 Task: Look for space in Sarandë, Albania from 2nd June, 2023 to 15th June, 2023 for 2 adults and 1 pet in price range Rs.10000 to Rs.15000. Place can be entire place with 1  bedroom having 1 bed and 1 bathroom. Property type can be hotel. Amenities needed are: heating, . Booking option can be shelf check-in. Required host language is English.
Action: Mouse moved to (424, 84)
Screenshot: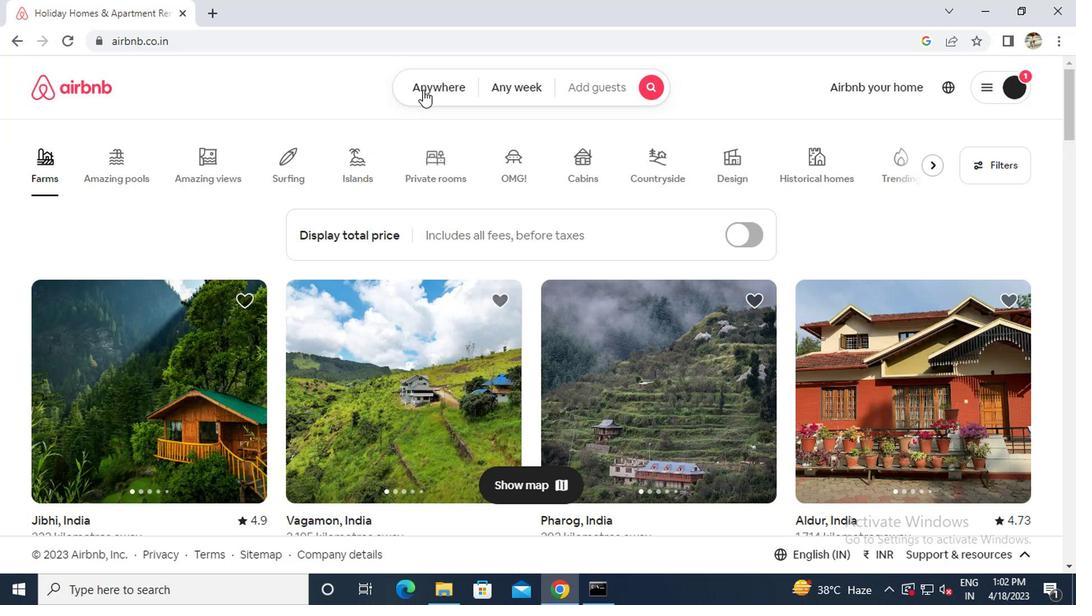 
Action: Mouse pressed left at (424, 84)
Screenshot: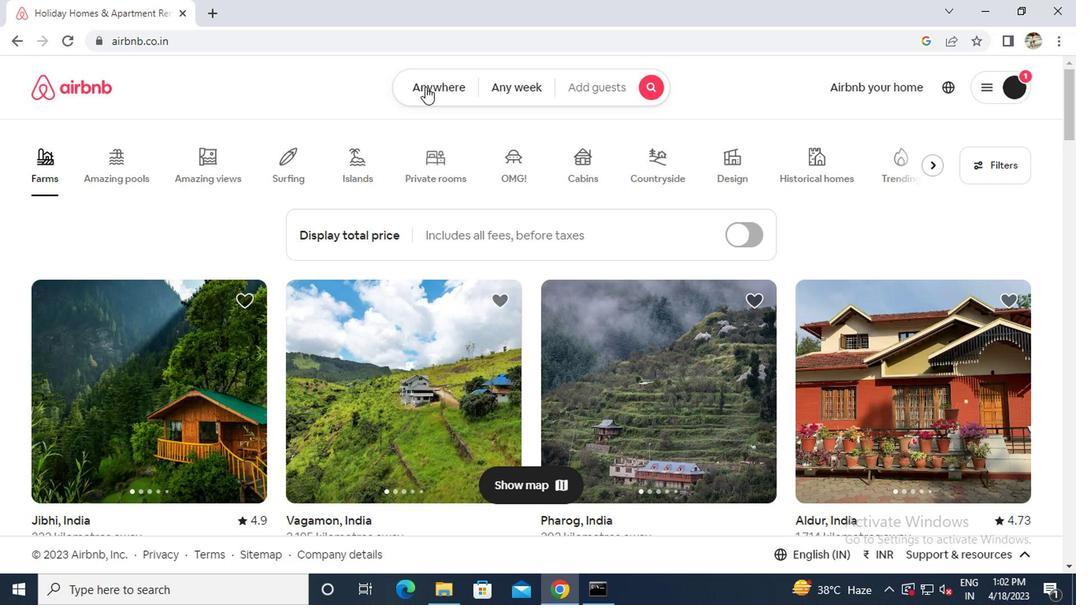 
Action: Mouse moved to (367, 145)
Screenshot: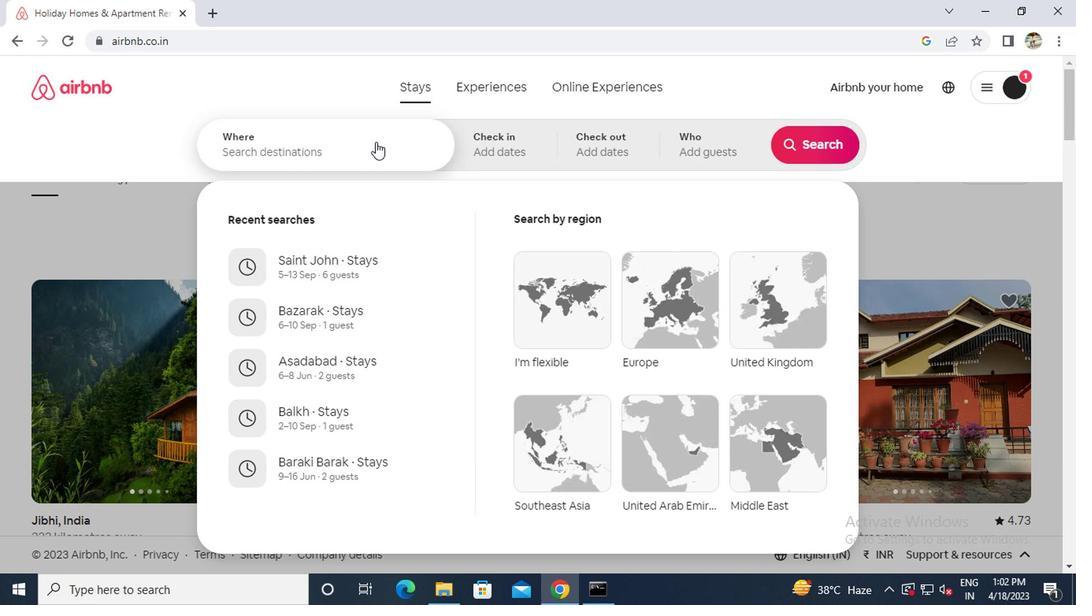 
Action: Mouse pressed left at (367, 145)
Screenshot: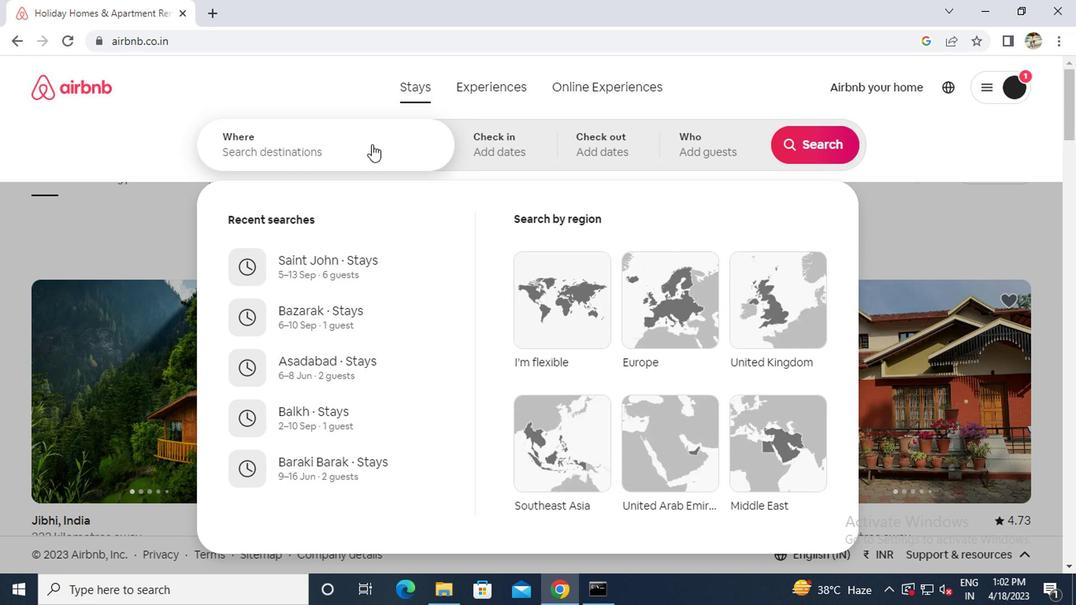 
Action: Key pressed s<Key.caps_lock>arande
Screenshot: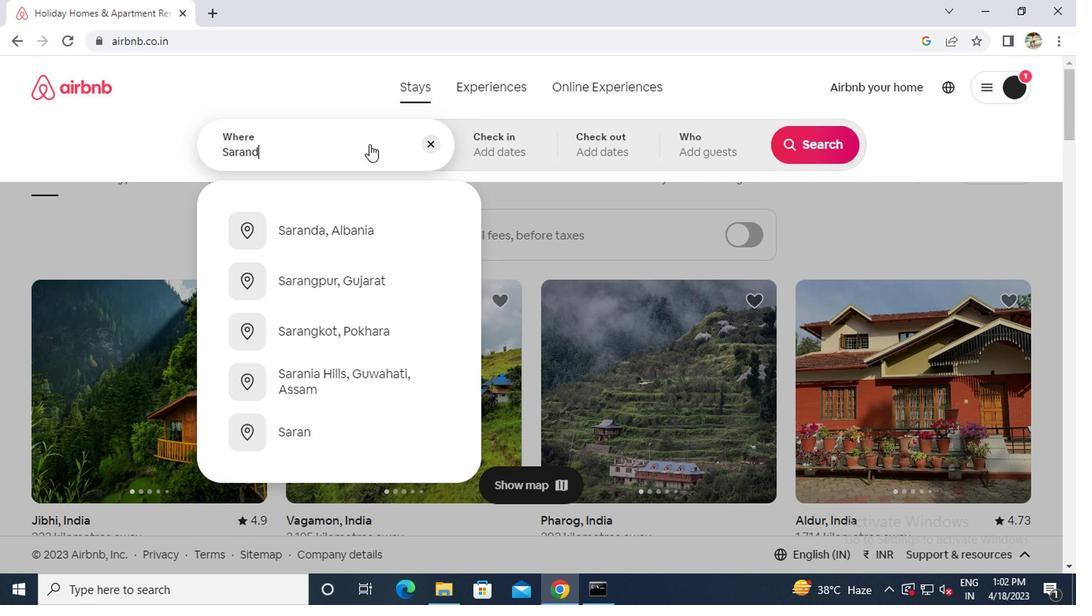 
Action: Mouse moved to (346, 227)
Screenshot: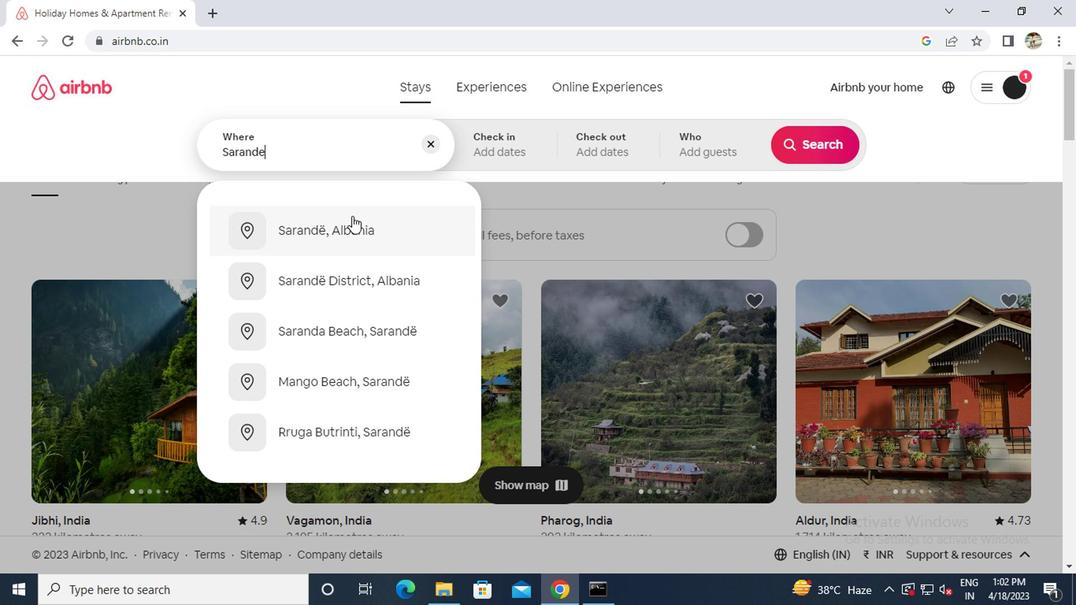 
Action: Mouse pressed left at (346, 227)
Screenshot: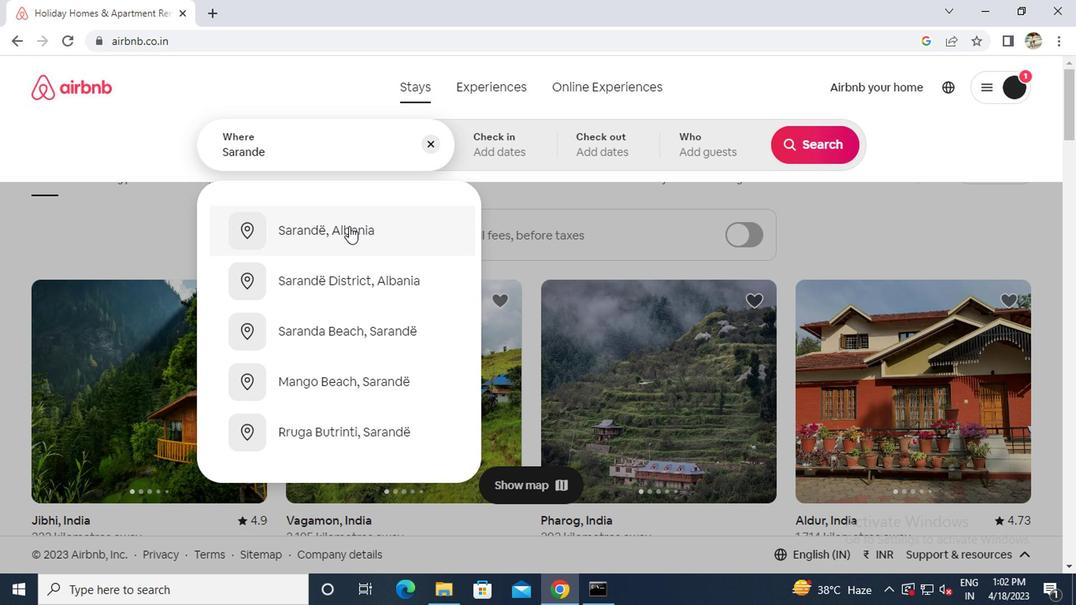
Action: Mouse moved to (801, 273)
Screenshot: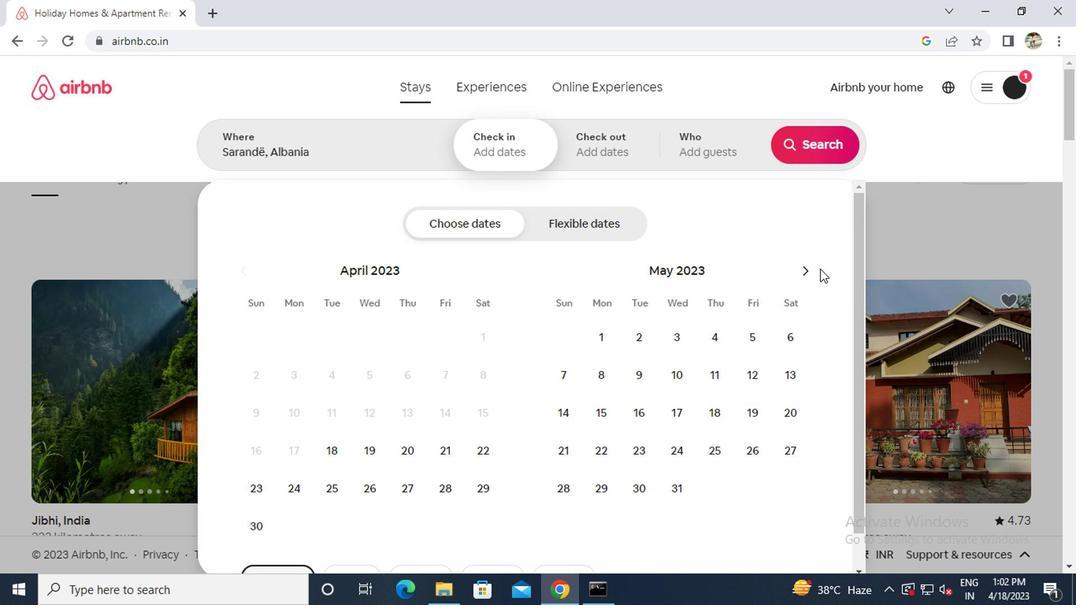 
Action: Mouse pressed left at (801, 273)
Screenshot: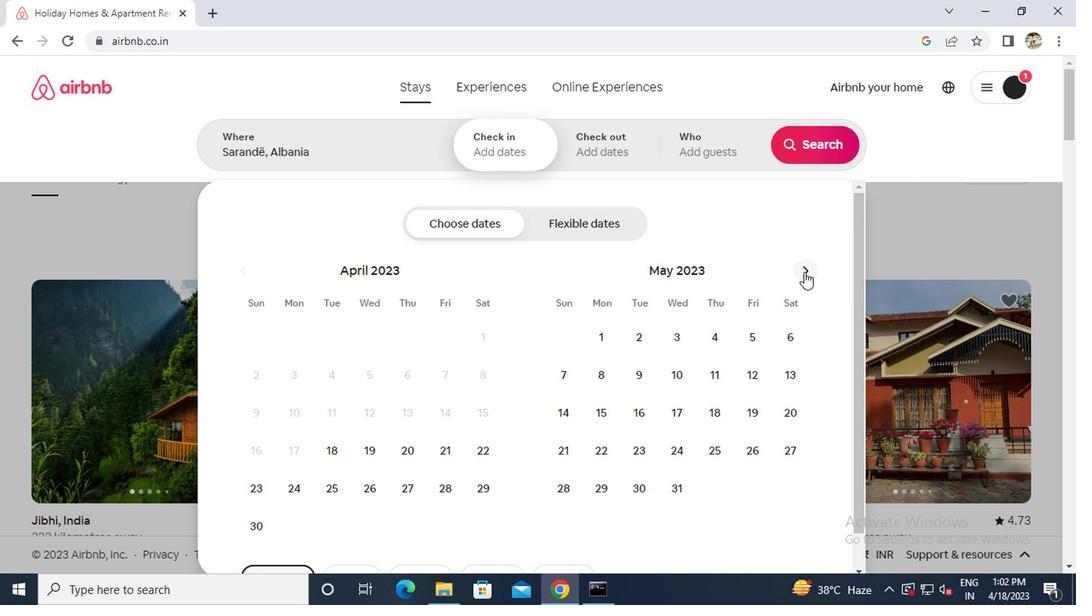 
Action: Mouse moved to (754, 336)
Screenshot: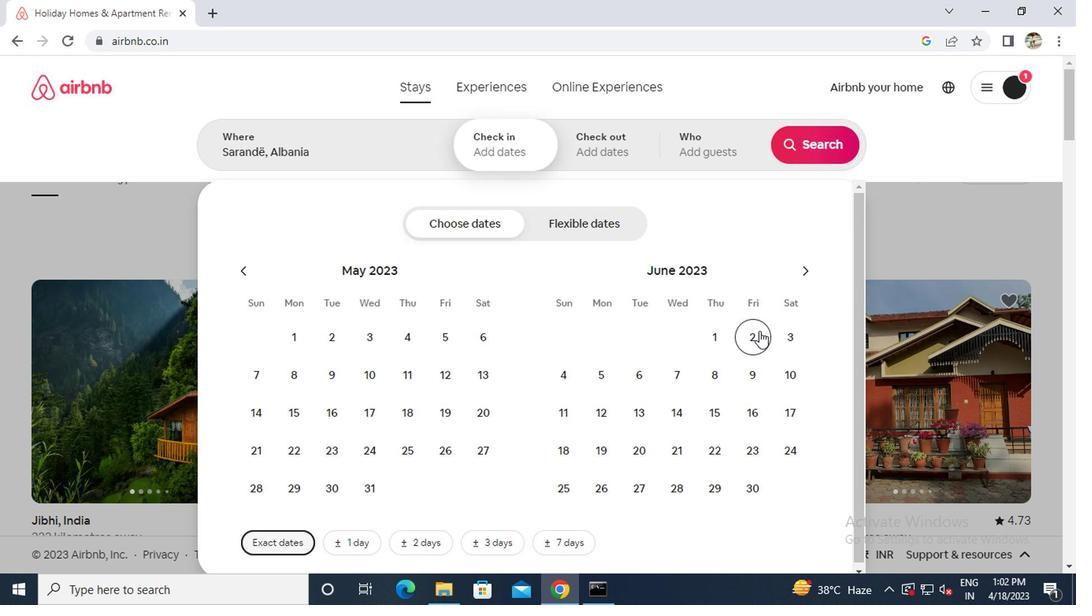 
Action: Mouse pressed left at (754, 336)
Screenshot: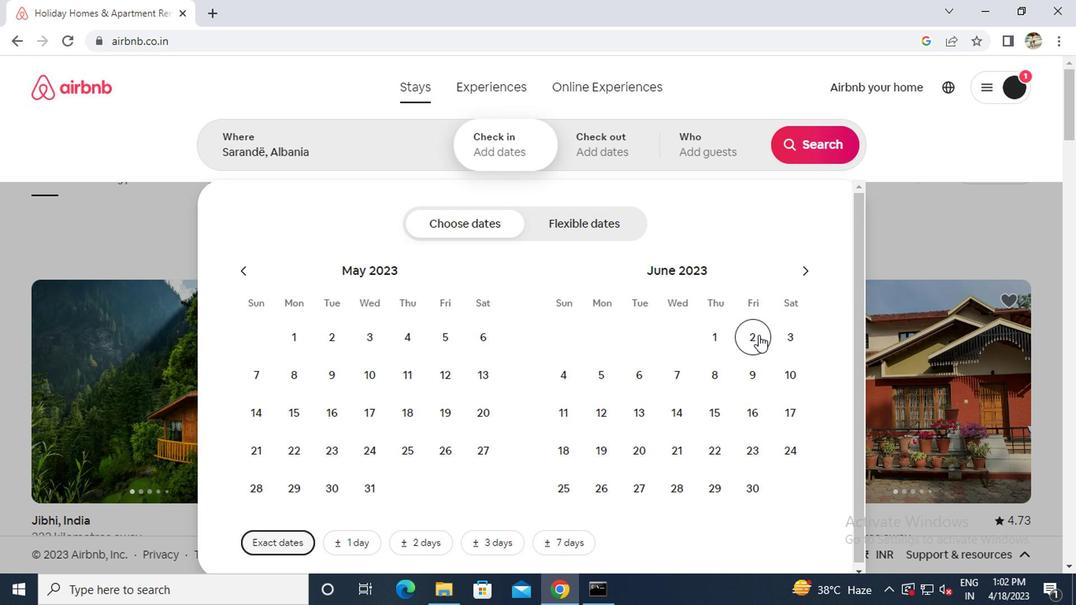 
Action: Mouse moved to (714, 403)
Screenshot: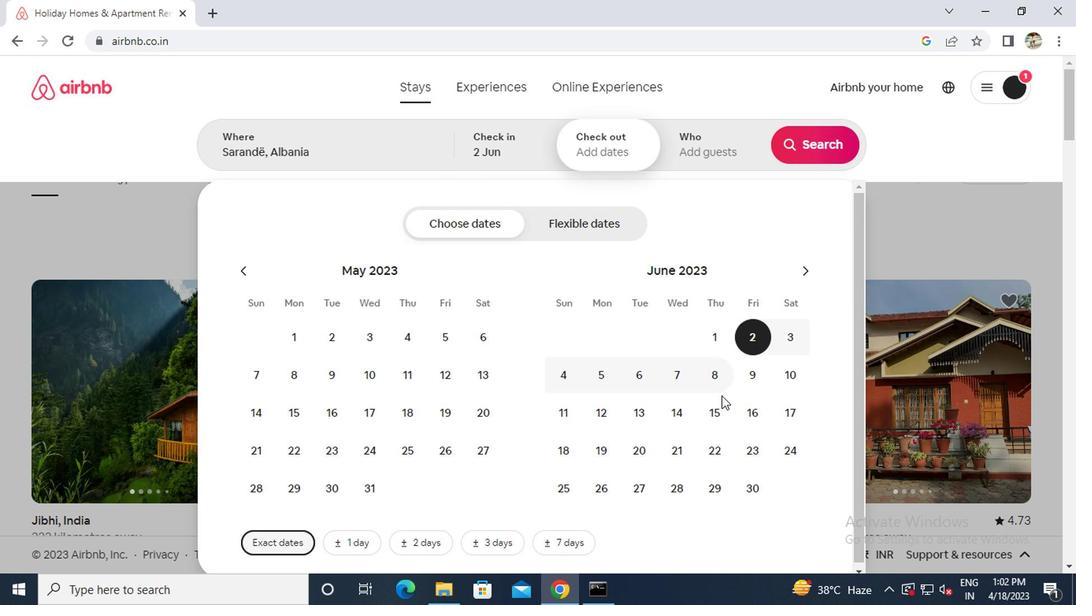 
Action: Mouse pressed left at (714, 403)
Screenshot: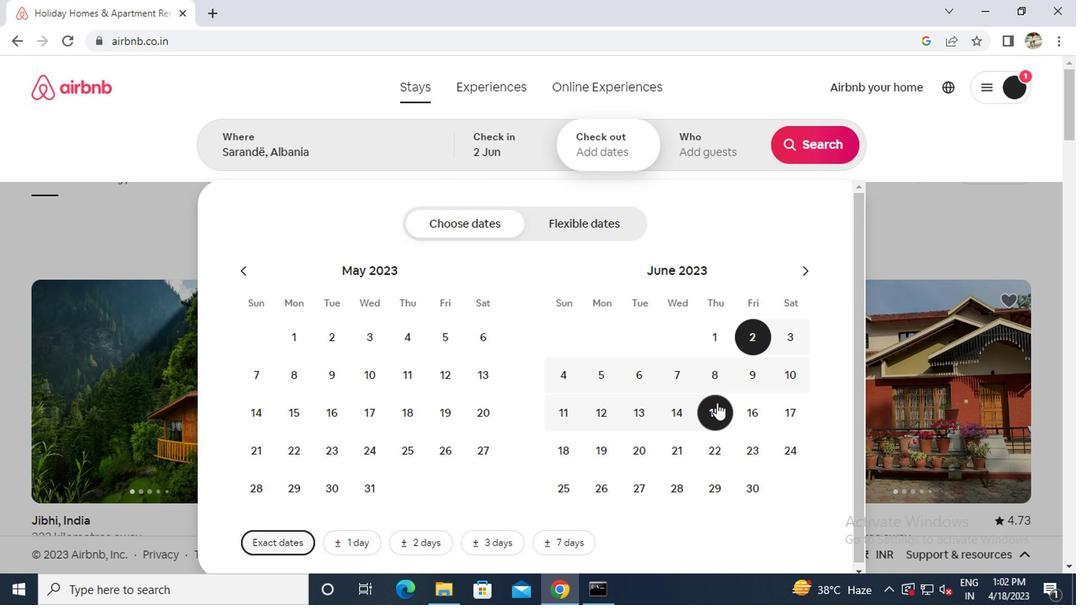 
Action: Mouse moved to (723, 150)
Screenshot: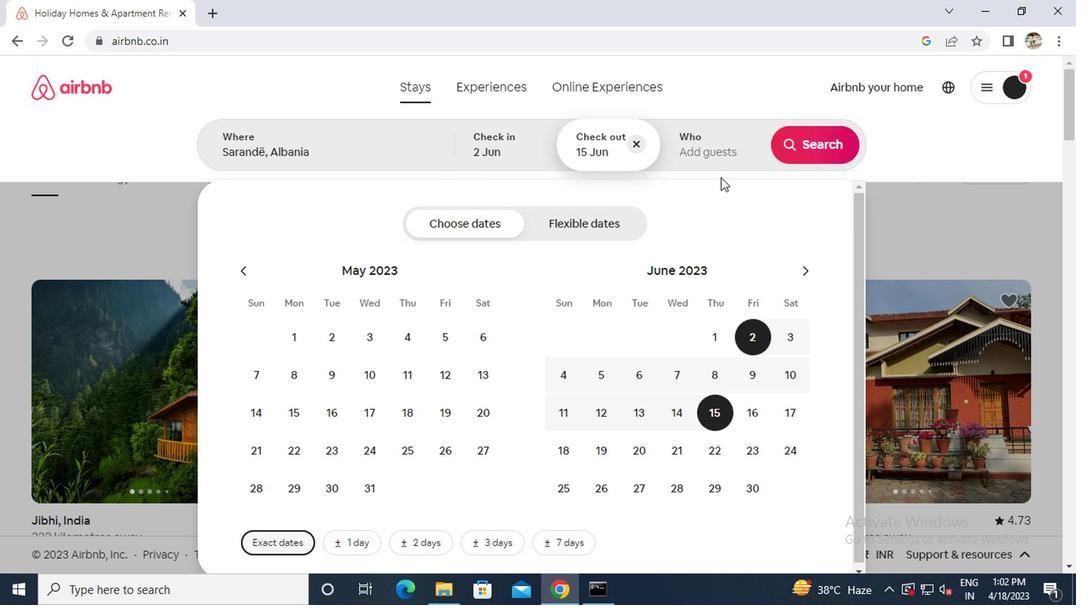 
Action: Mouse pressed left at (723, 150)
Screenshot: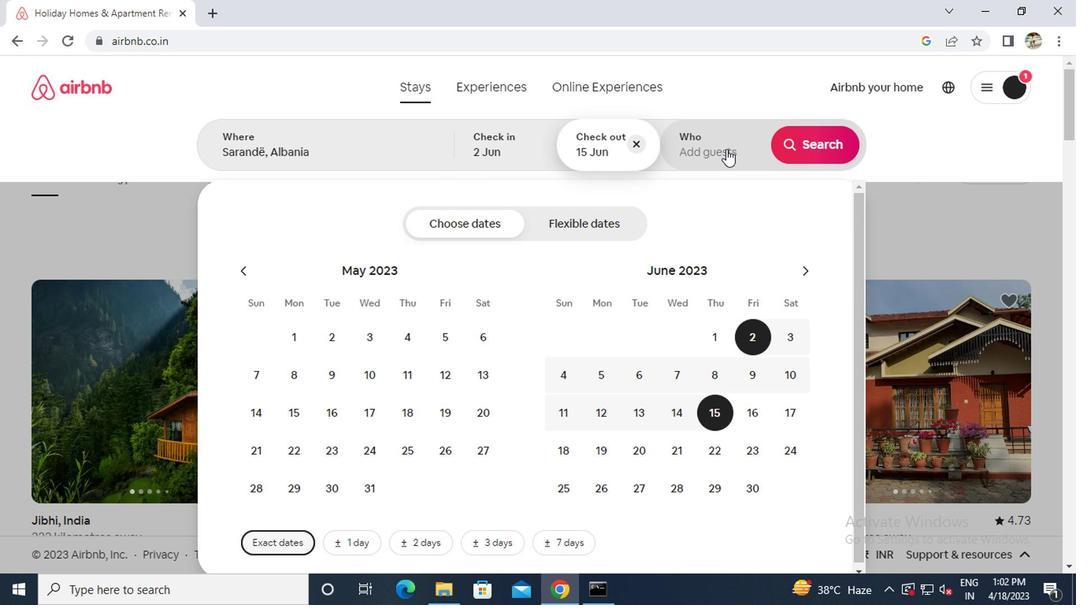 
Action: Mouse moved to (815, 226)
Screenshot: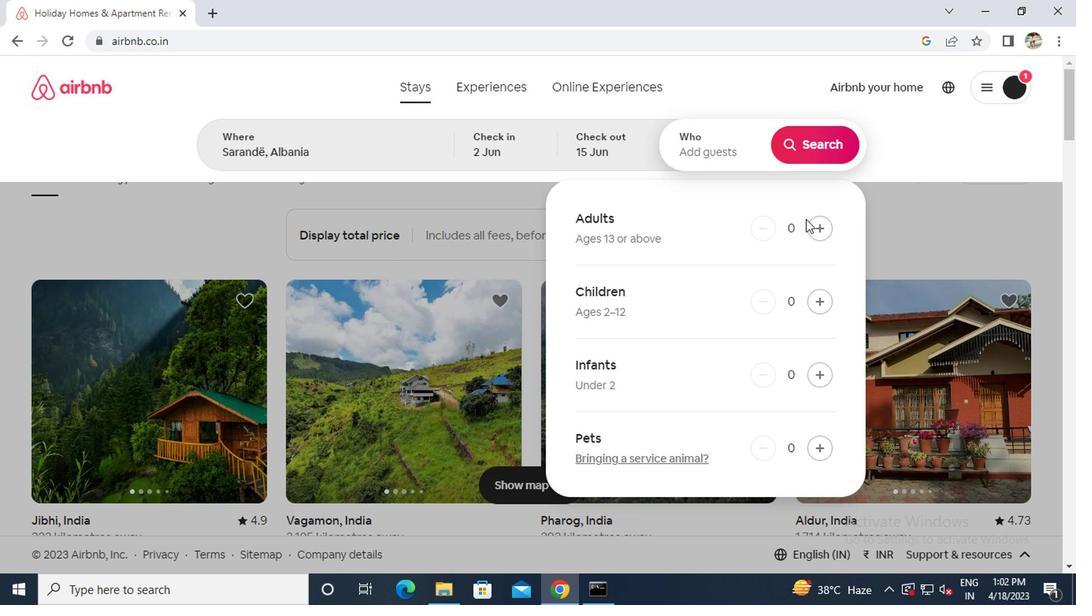 
Action: Mouse pressed left at (815, 226)
Screenshot: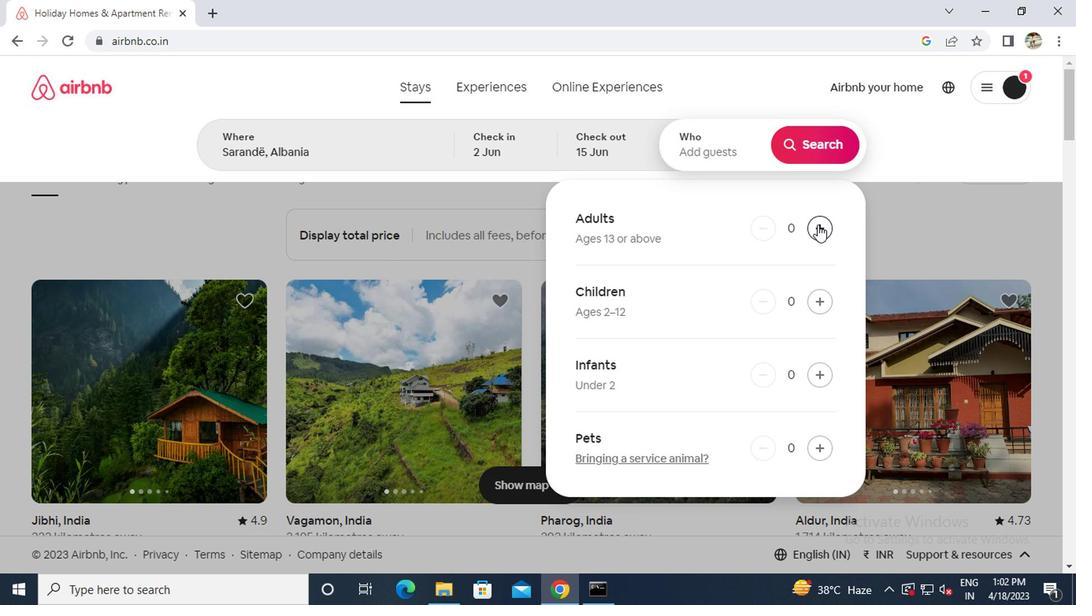 
Action: Mouse pressed left at (815, 226)
Screenshot: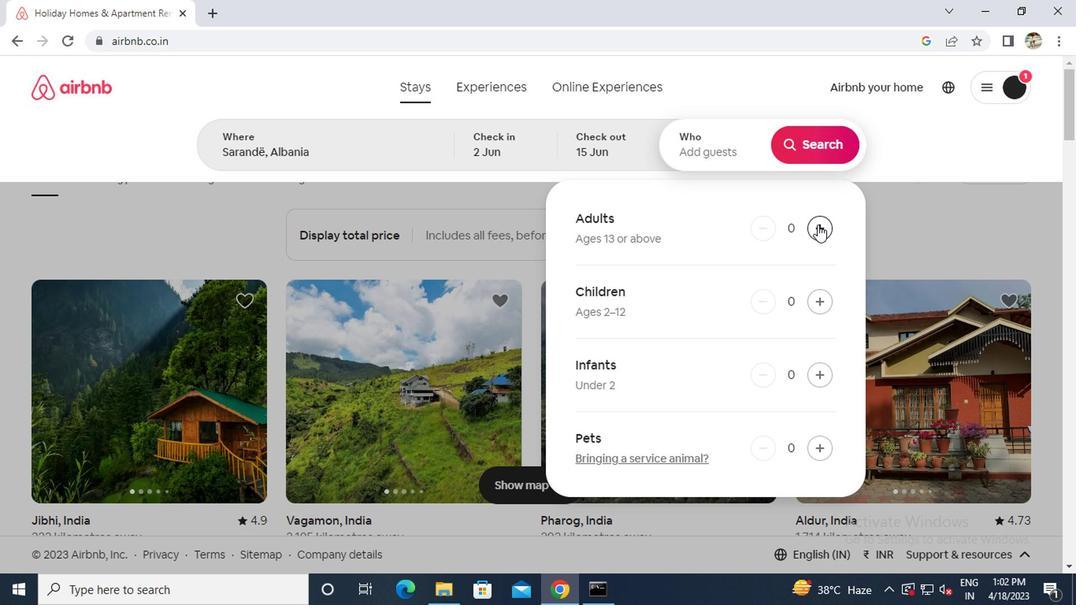 
Action: Mouse moved to (811, 448)
Screenshot: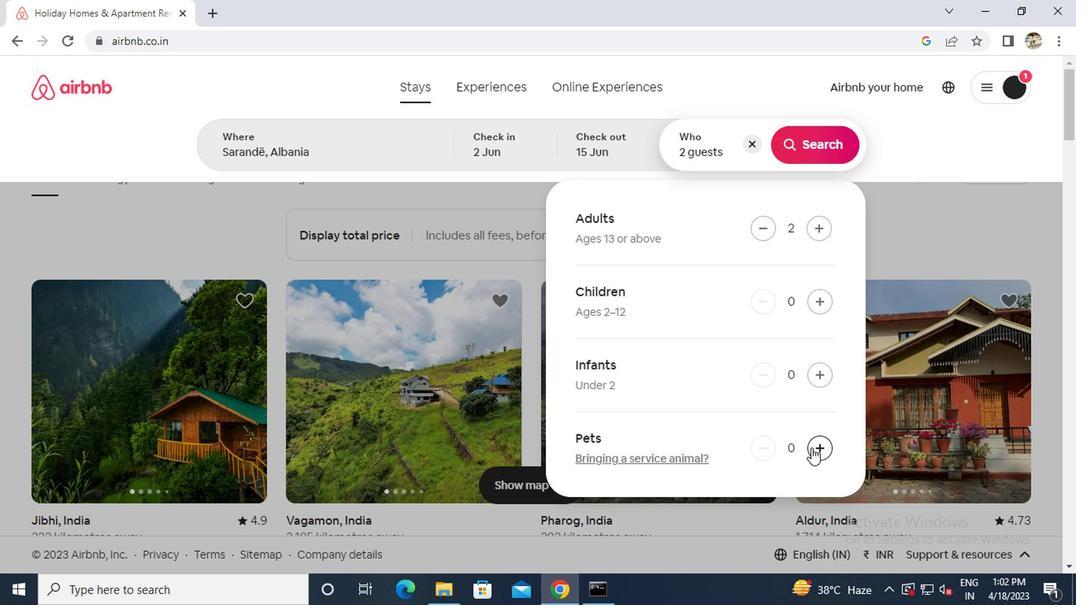 
Action: Mouse pressed left at (811, 448)
Screenshot: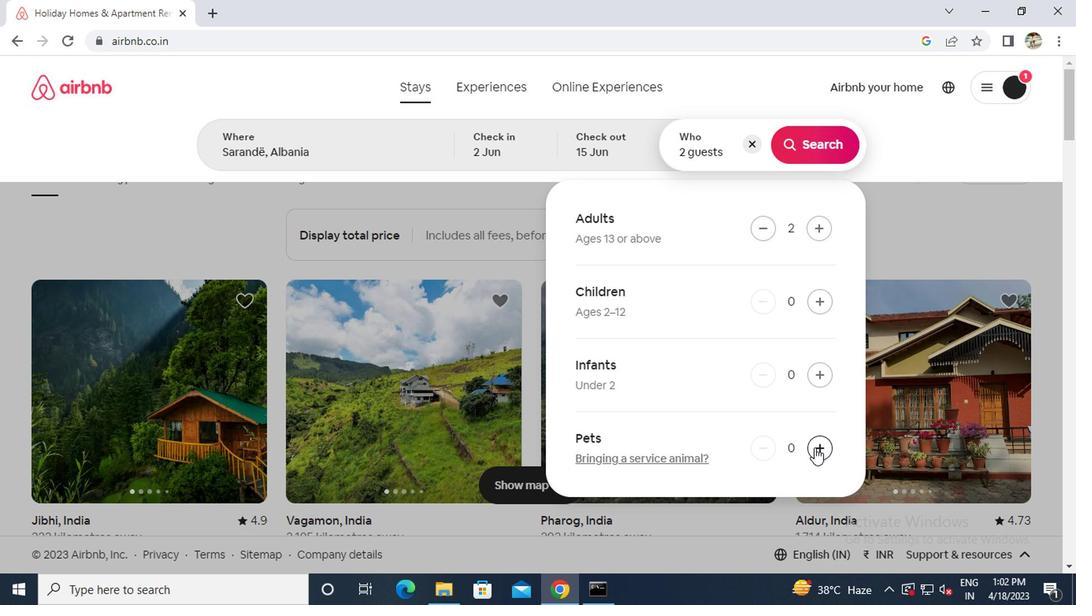 
Action: Mouse moved to (815, 151)
Screenshot: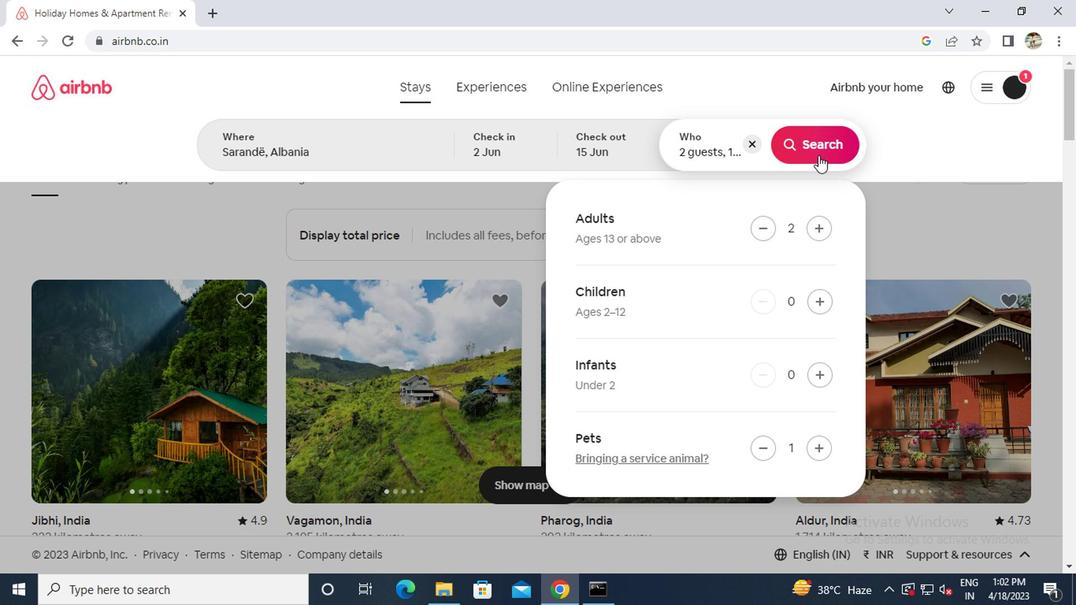 
Action: Mouse pressed left at (815, 151)
Screenshot: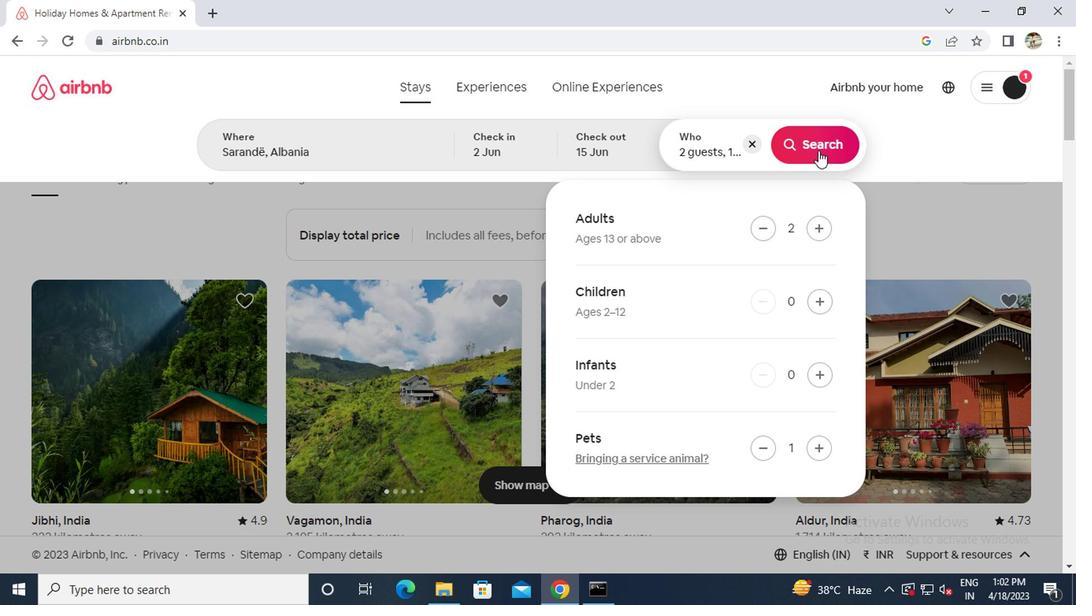 
Action: Mouse moved to (1018, 150)
Screenshot: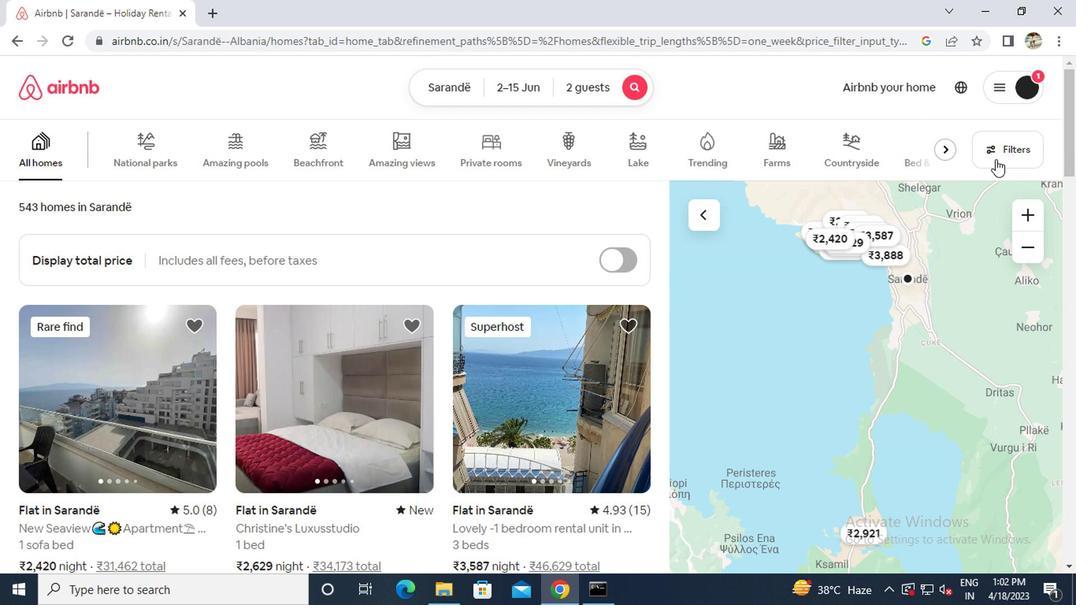 
Action: Mouse pressed left at (1018, 150)
Screenshot: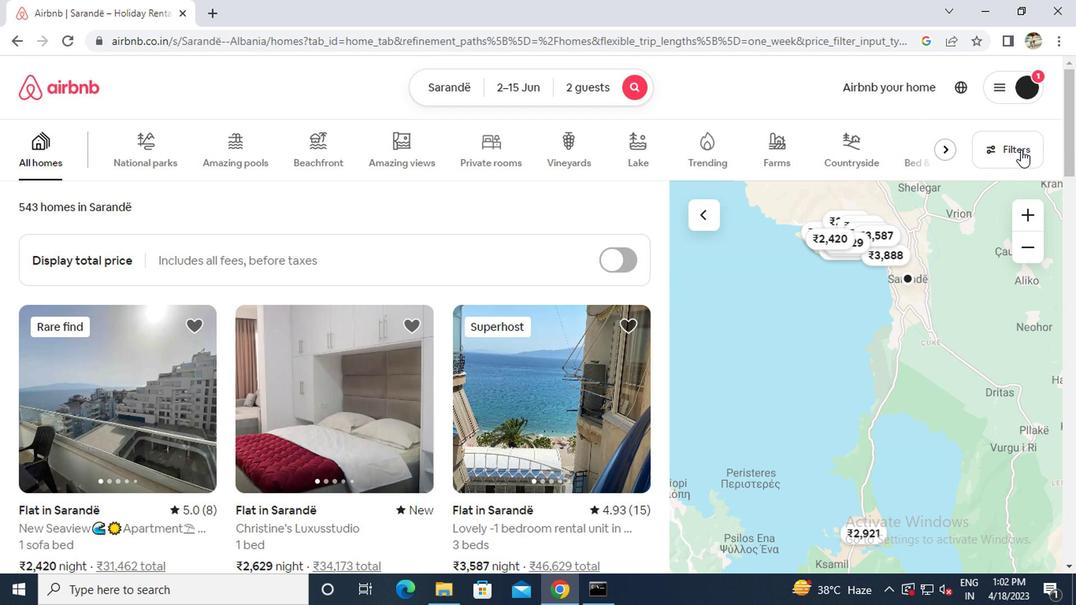 
Action: Mouse moved to (443, 352)
Screenshot: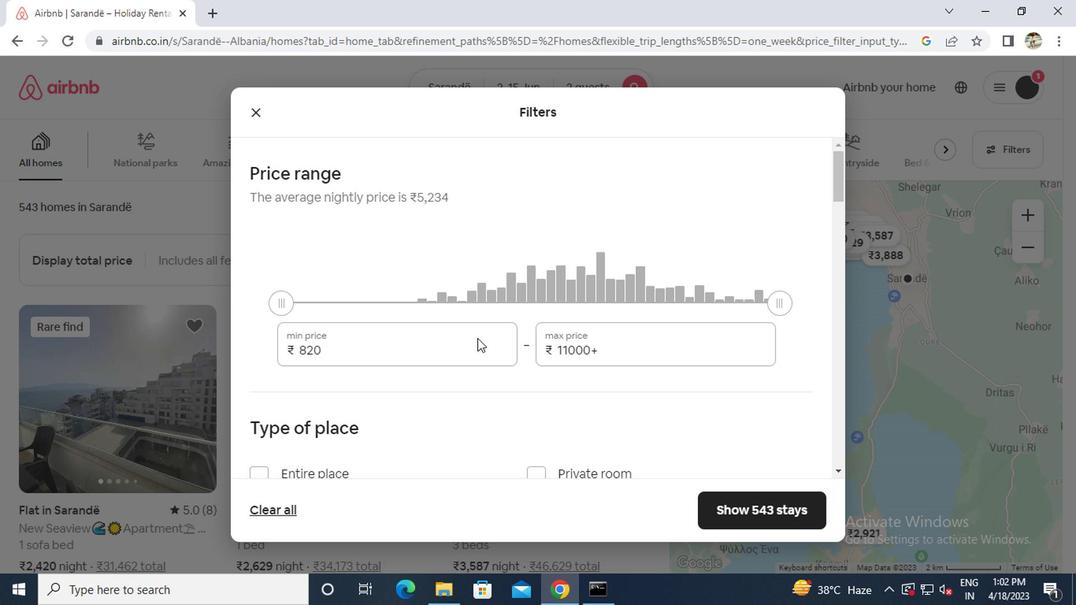 
Action: Mouse pressed left at (443, 352)
Screenshot: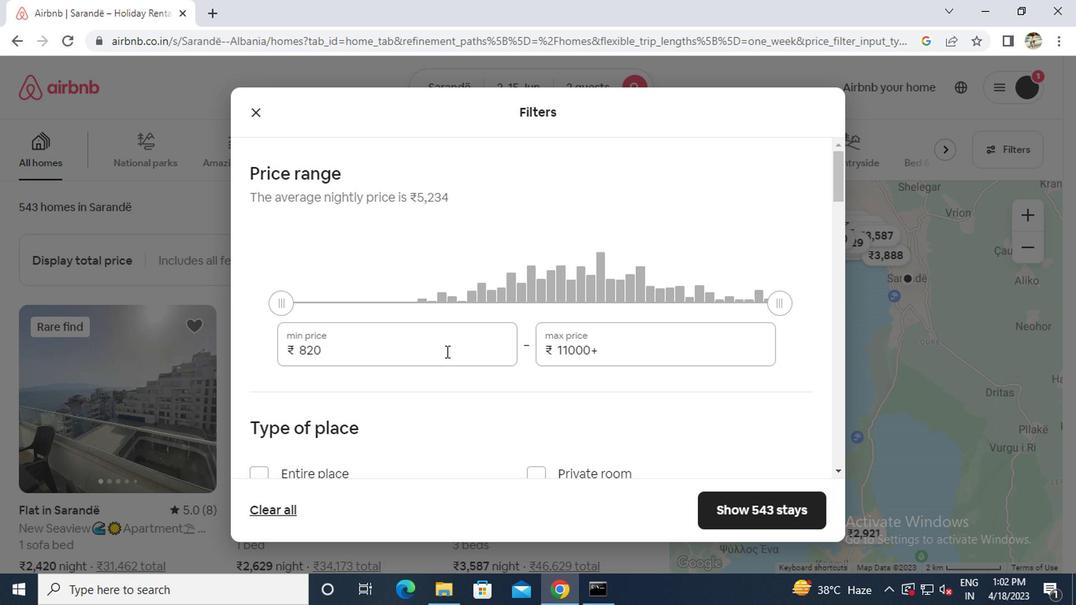 
Action: Key pressed ctrl+A10000
Screenshot: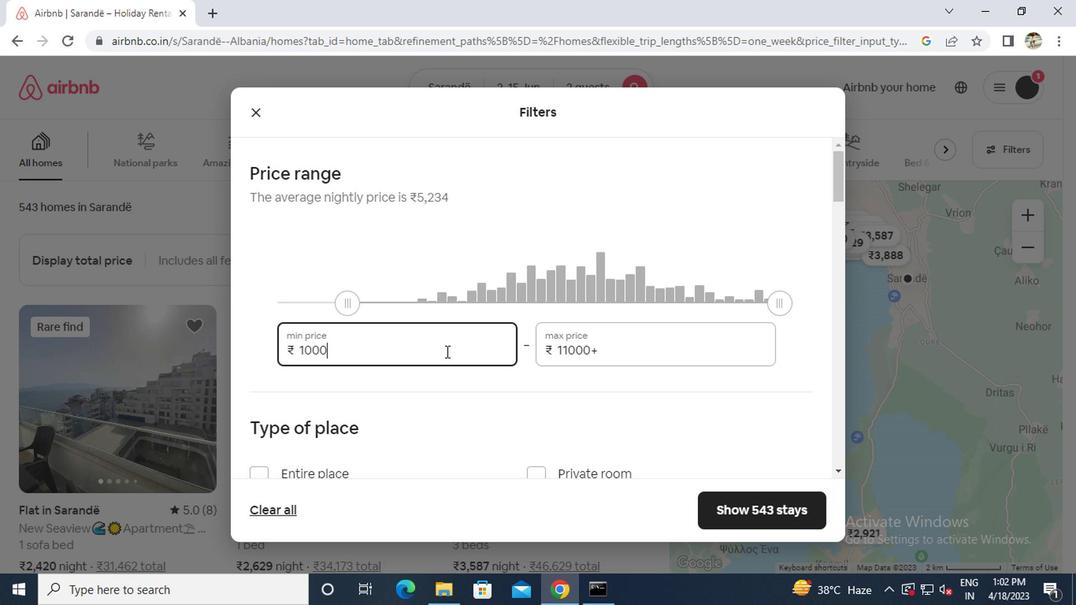 
Action: Mouse moved to (633, 337)
Screenshot: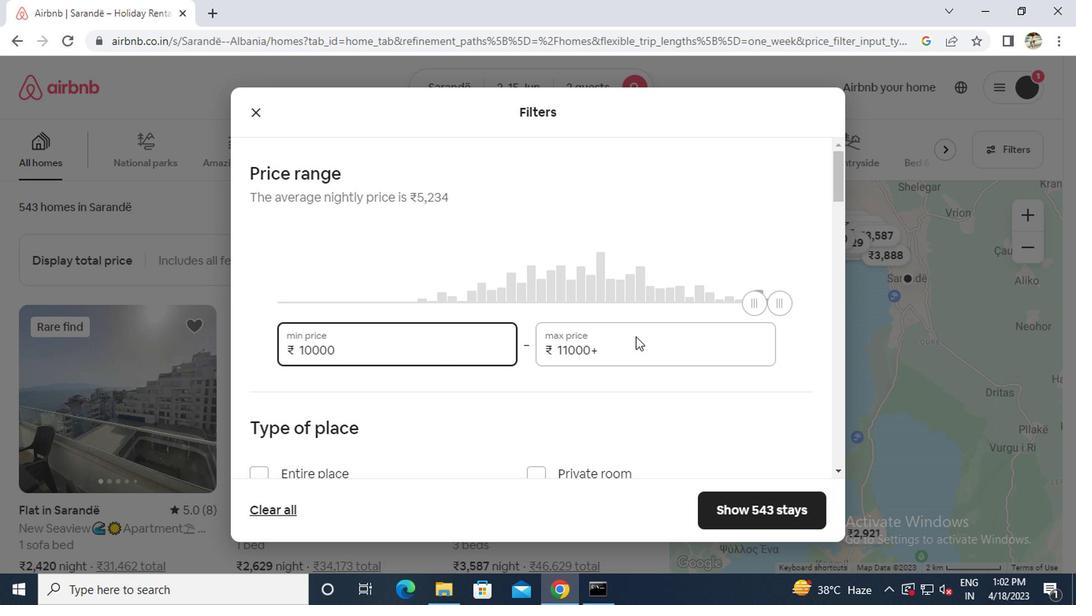 
Action: Mouse pressed left at (633, 337)
Screenshot: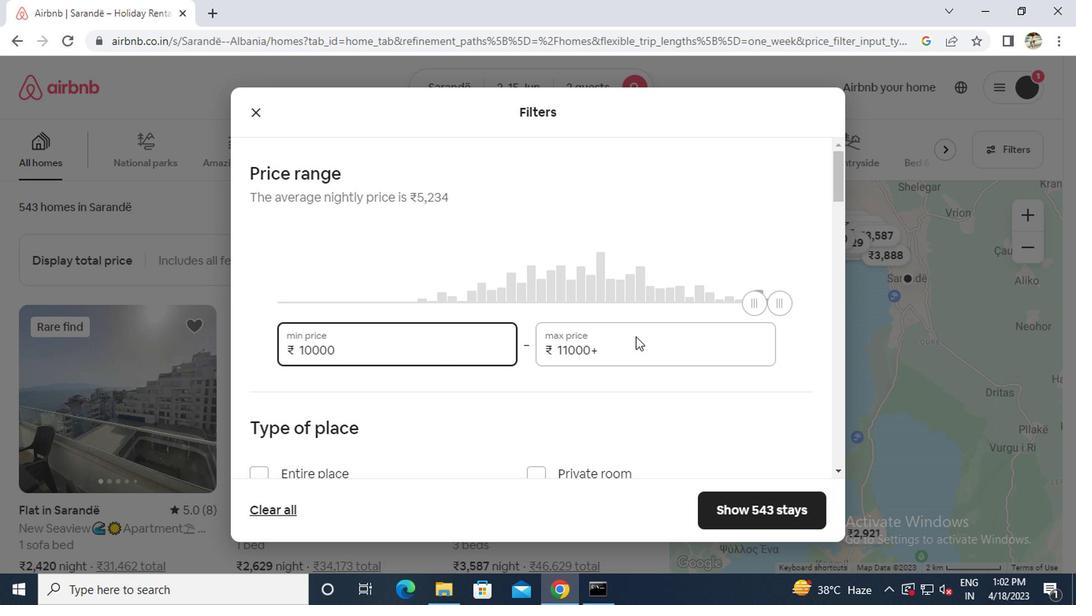 
Action: Mouse moved to (632, 337)
Screenshot: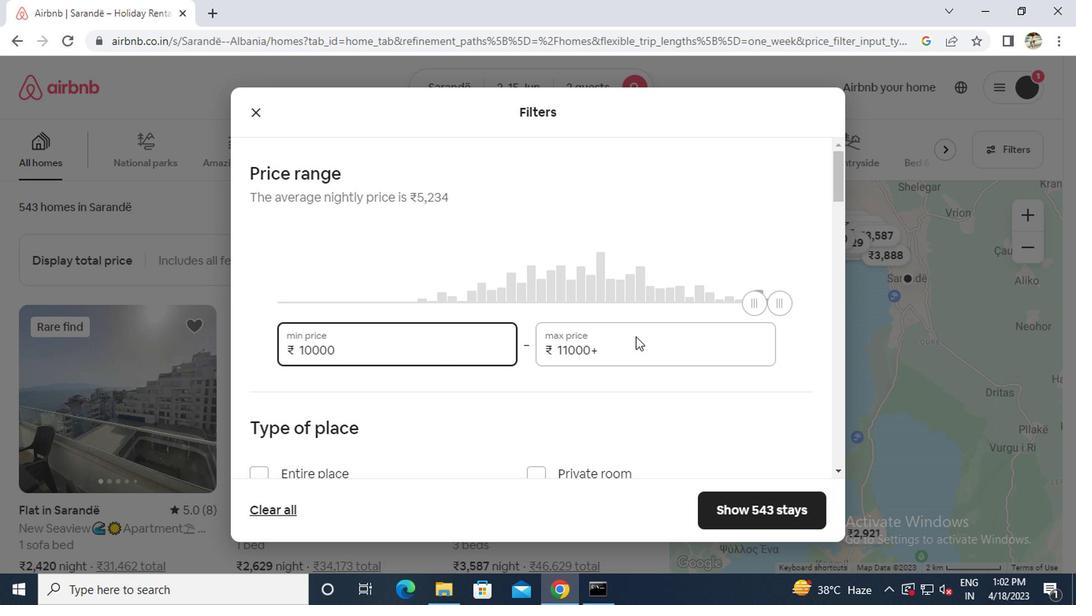 
Action: Key pressed ctrl+A15000
Screenshot: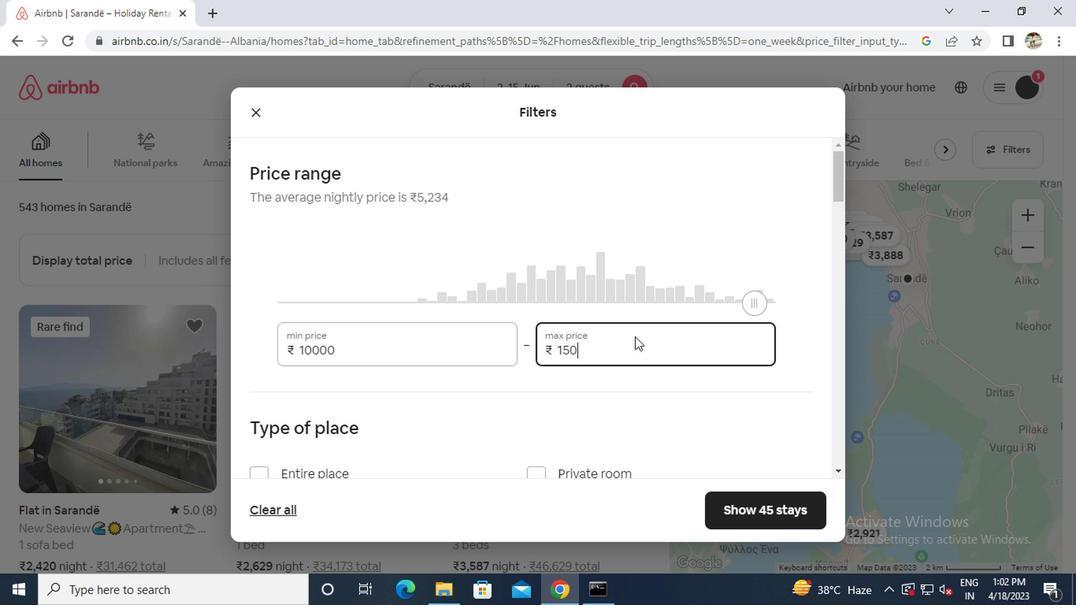 
Action: Mouse scrolled (632, 336) with delta (0, 0)
Screenshot: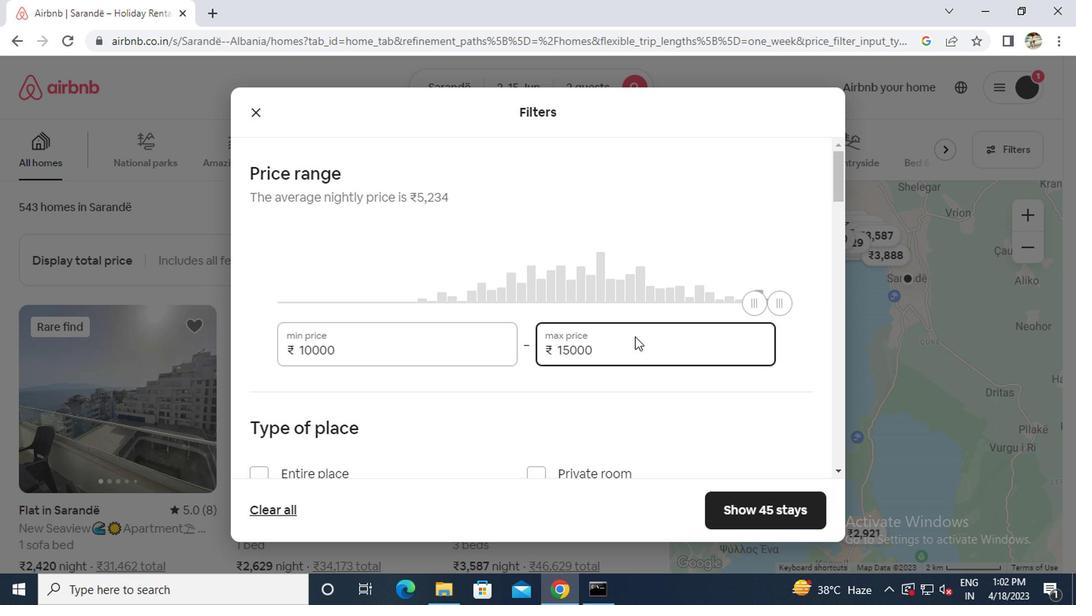 
Action: Mouse moved to (331, 398)
Screenshot: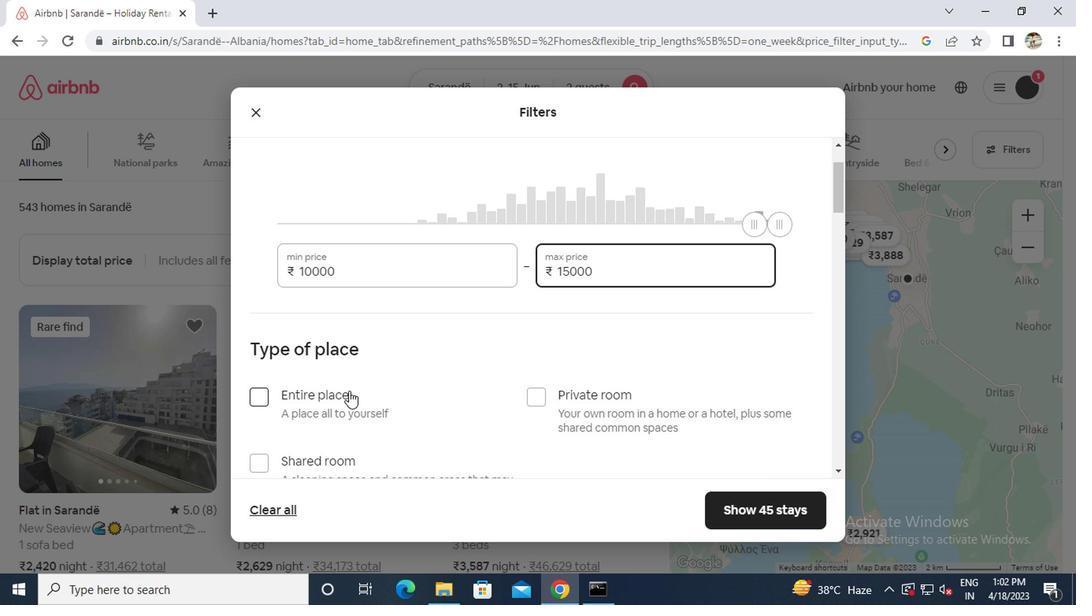 
Action: Mouse pressed left at (331, 398)
Screenshot: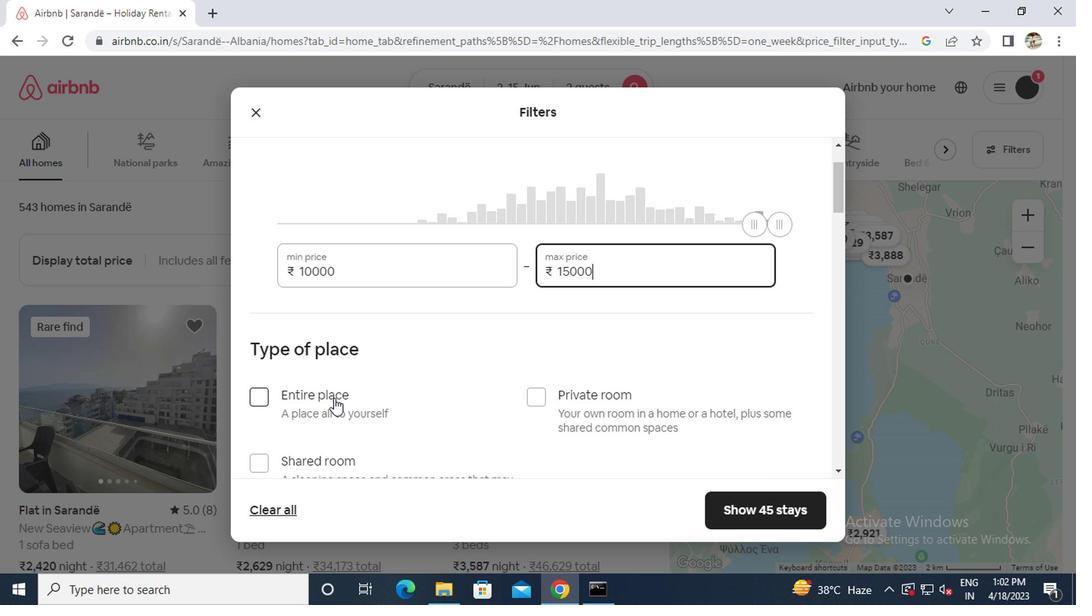 
Action: Mouse scrolled (331, 397) with delta (0, -1)
Screenshot: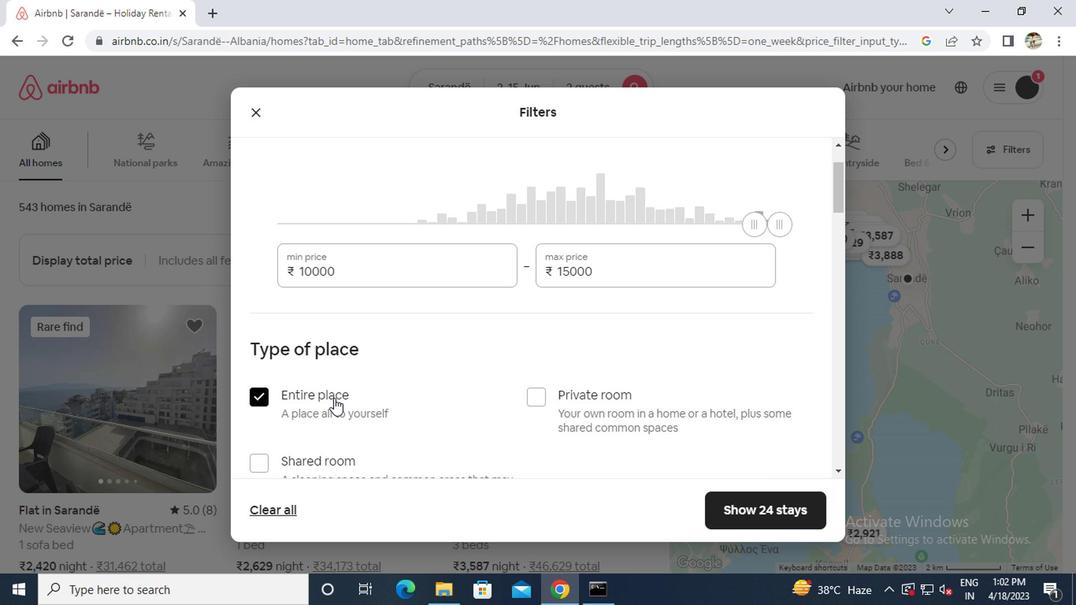 
Action: Mouse scrolled (331, 397) with delta (0, -1)
Screenshot: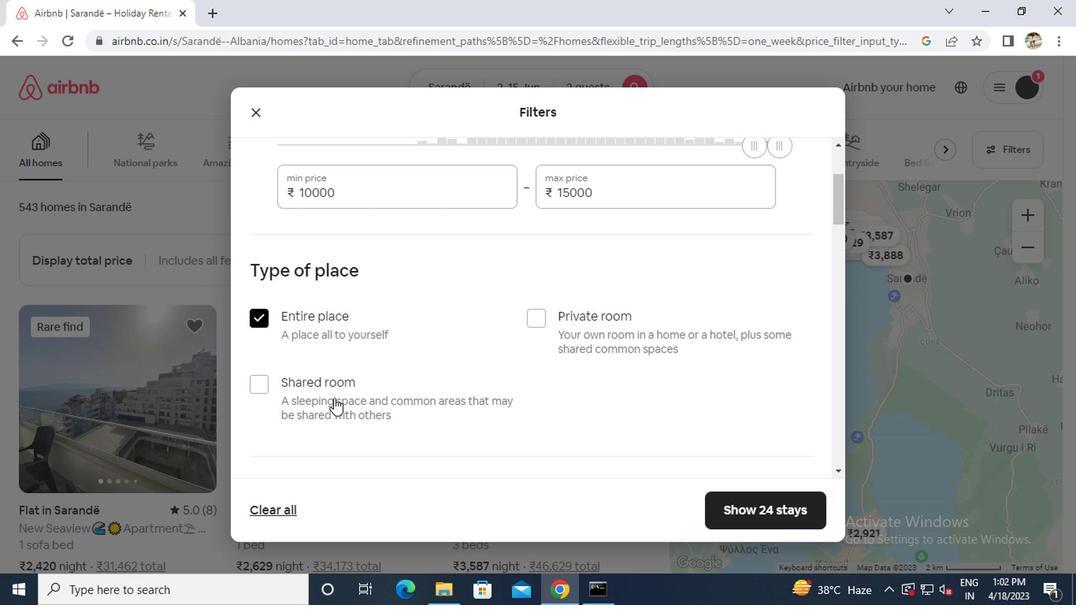 
Action: Mouse moved to (384, 415)
Screenshot: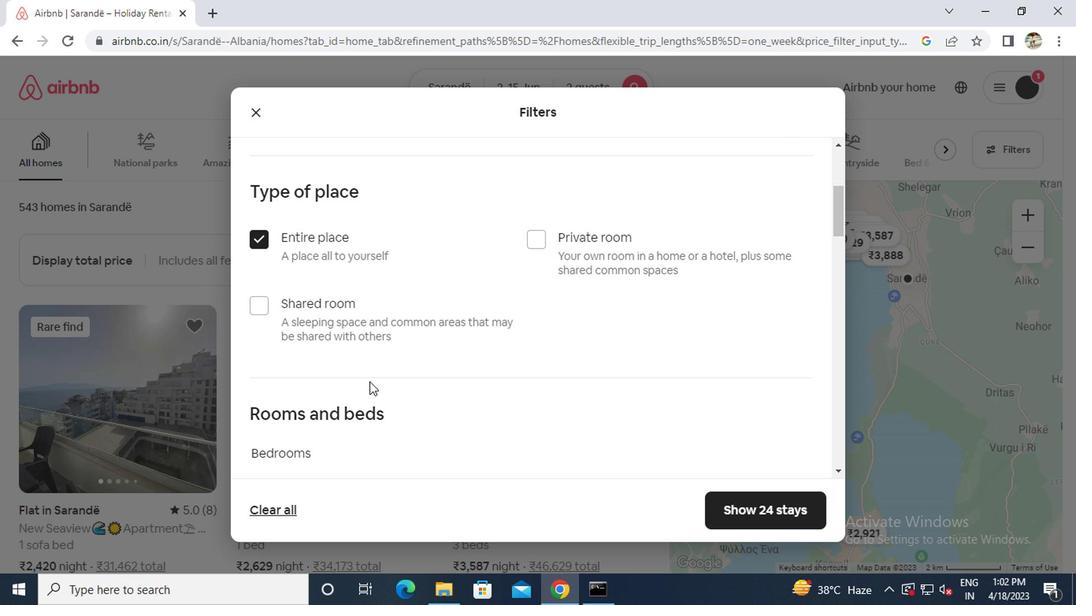 
Action: Mouse scrolled (384, 415) with delta (0, 0)
Screenshot: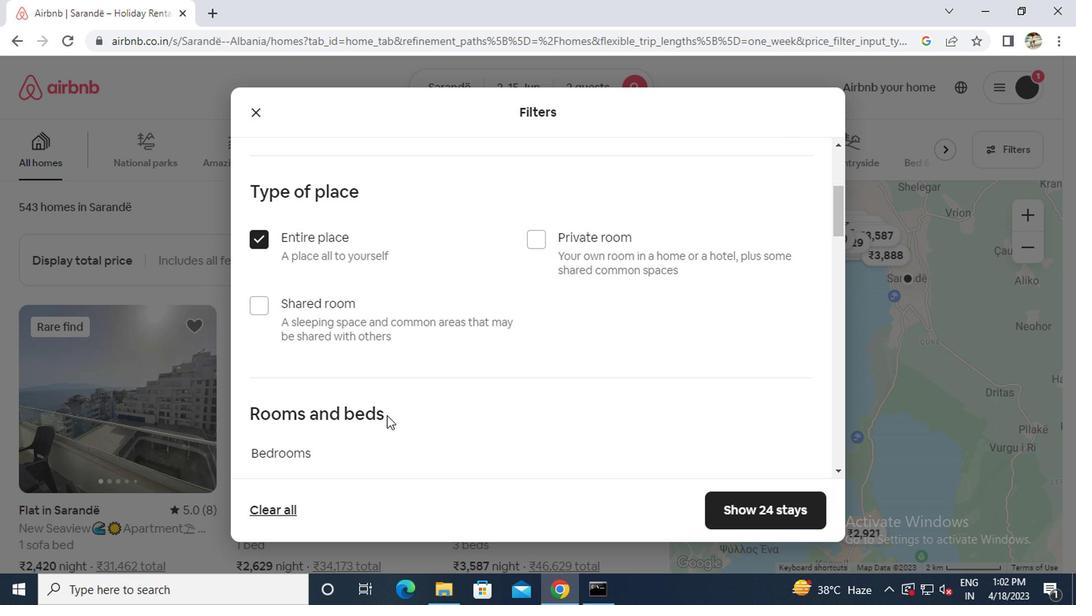 
Action: Mouse scrolled (384, 415) with delta (0, 0)
Screenshot: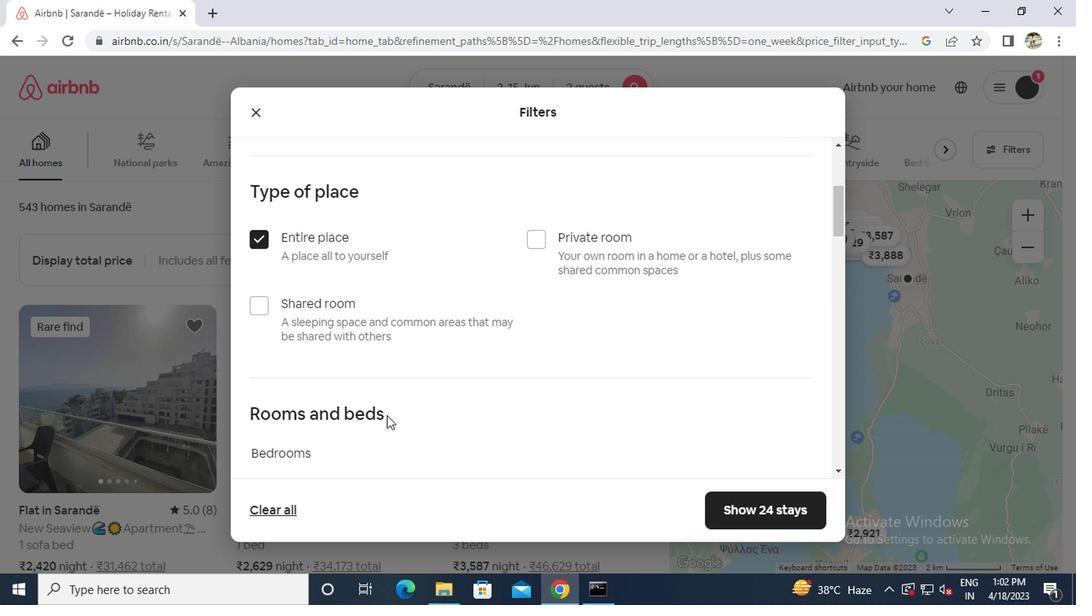 
Action: Mouse moved to (348, 344)
Screenshot: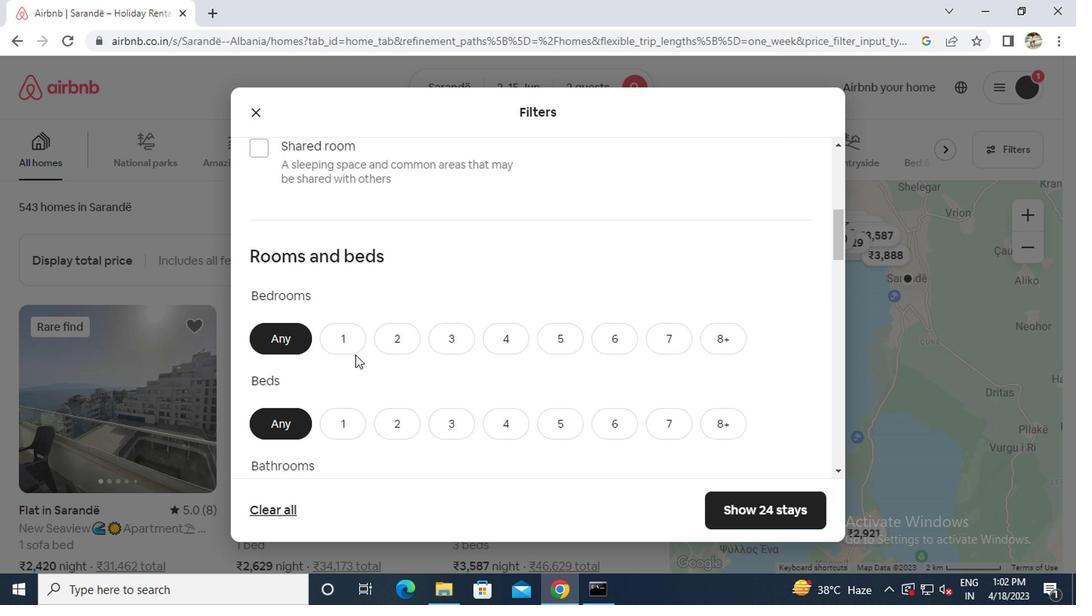 
Action: Mouse pressed left at (348, 344)
Screenshot: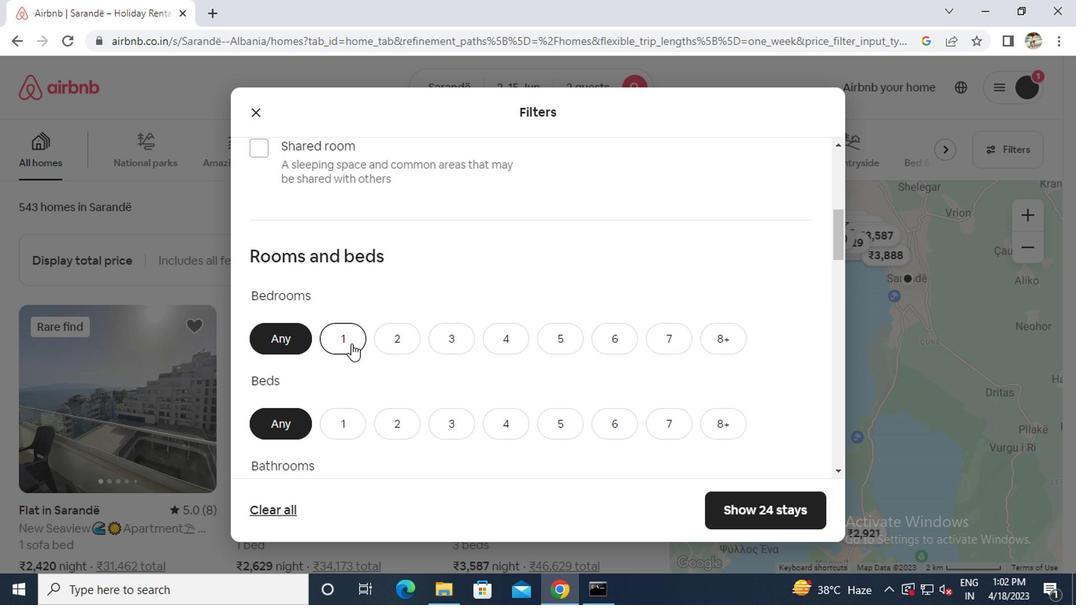
Action: Mouse moved to (338, 417)
Screenshot: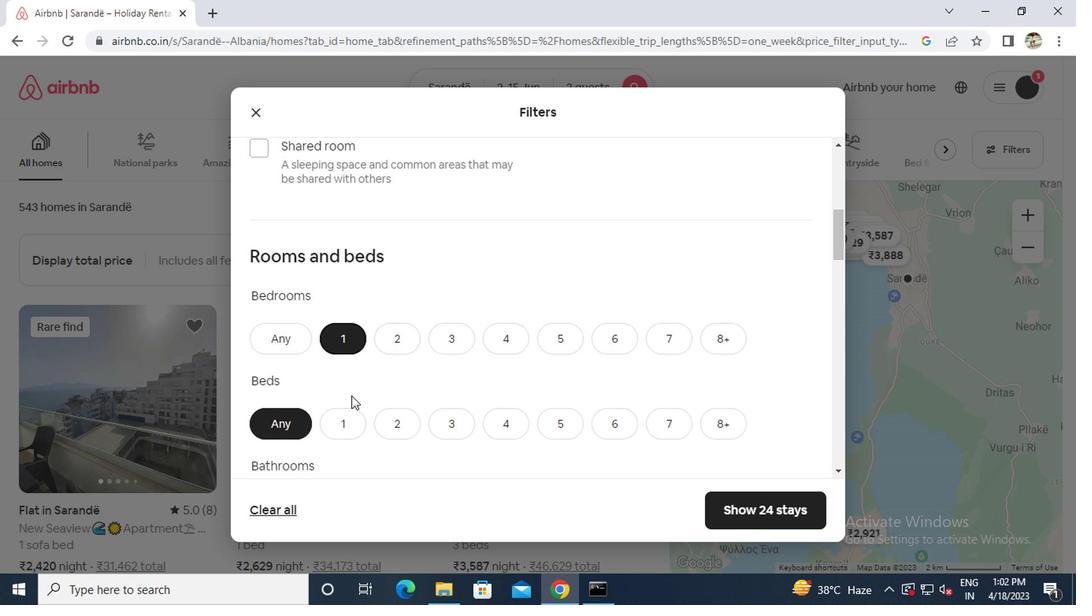 
Action: Mouse pressed left at (338, 417)
Screenshot: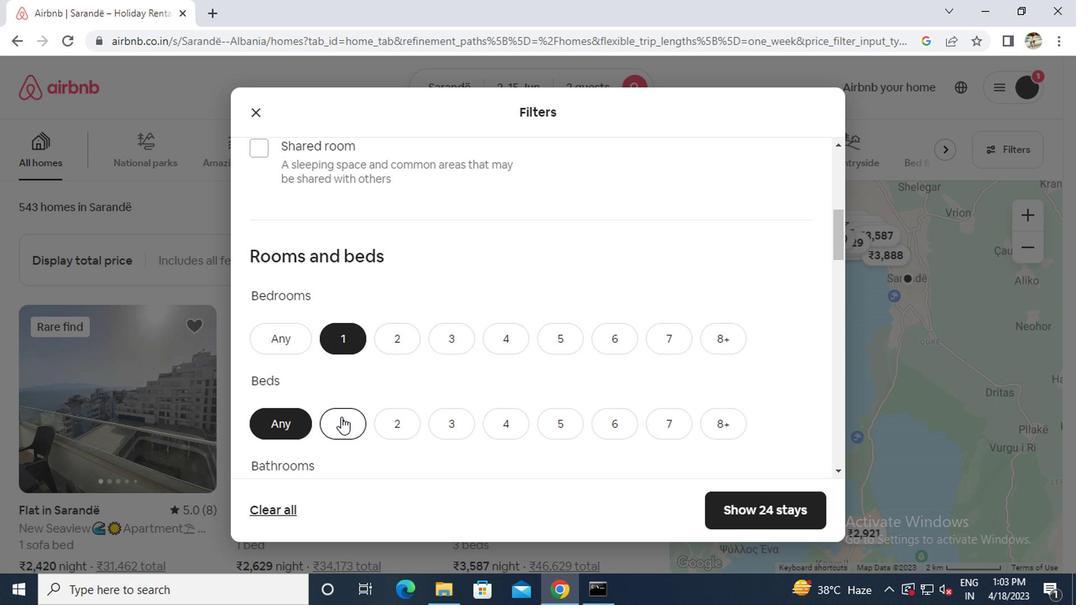 
Action: Mouse moved to (338, 417)
Screenshot: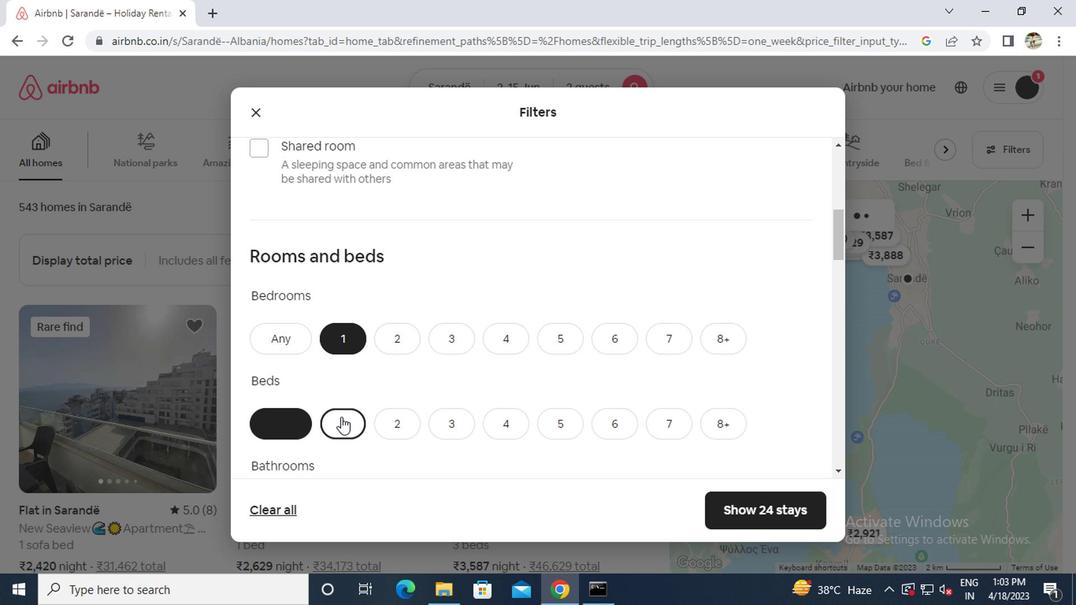 
Action: Mouse scrolled (338, 416) with delta (0, 0)
Screenshot: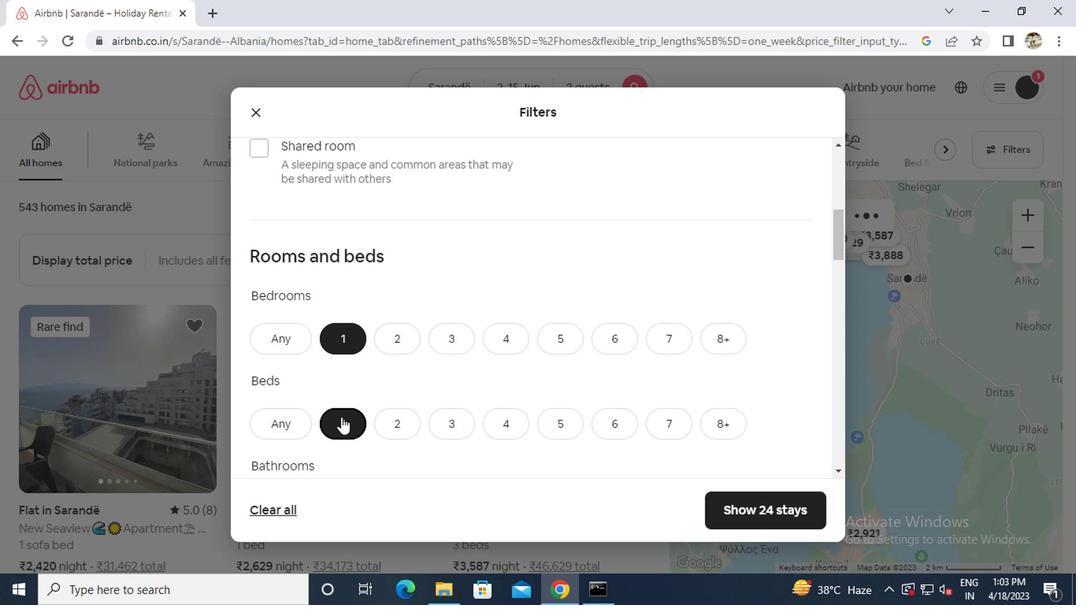 
Action: Mouse moved to (339, 415)
Screenshot: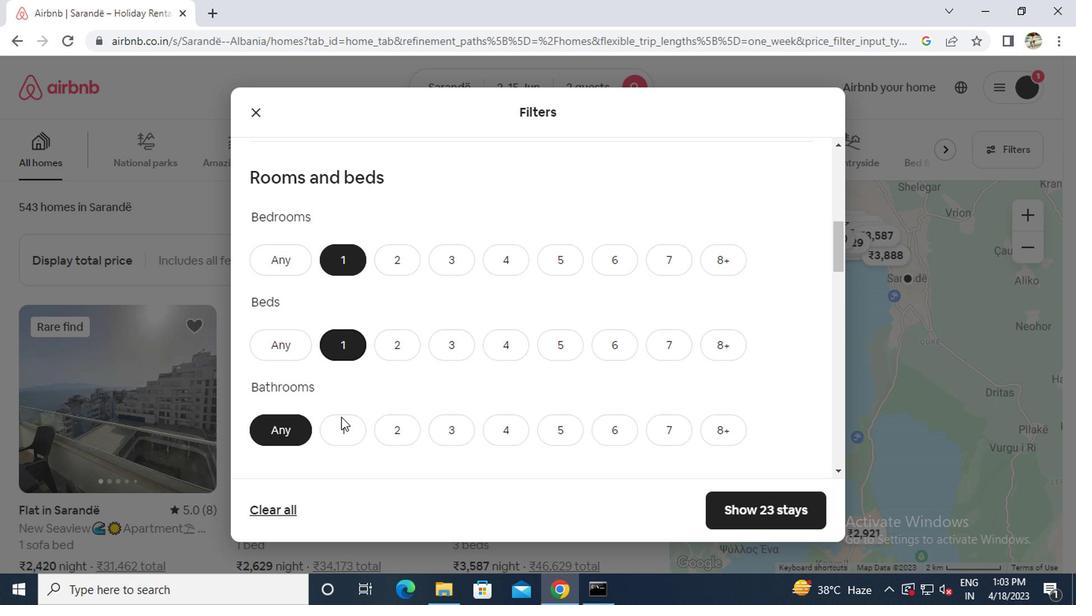 
Action: Mouse pressed left at (339, 415)
Screenshot: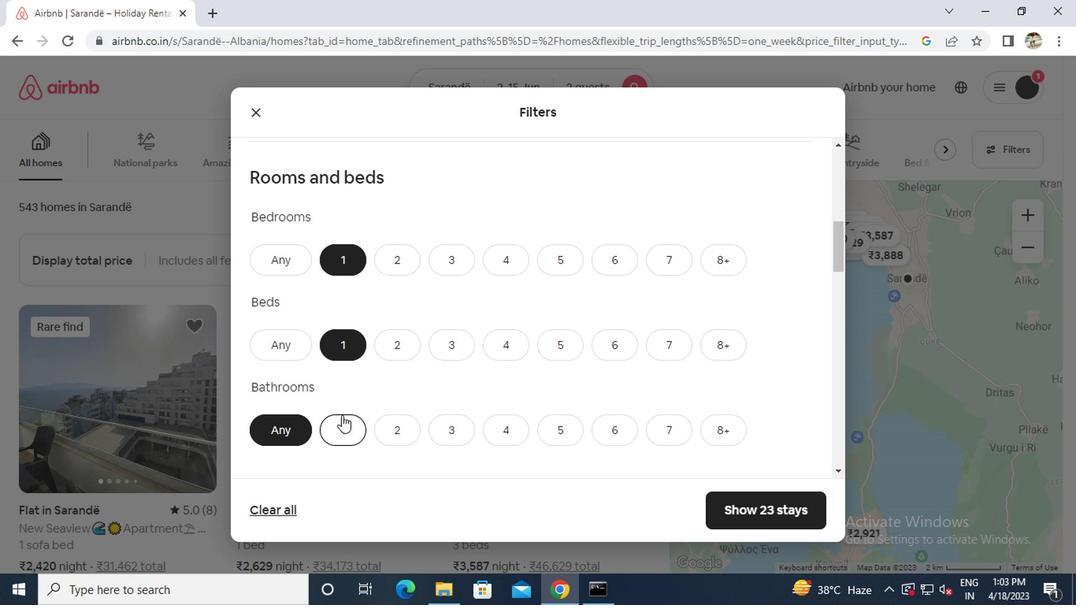 
Action: Mouse scrolled (339, 415) with delta (0, 0)
Screenshot: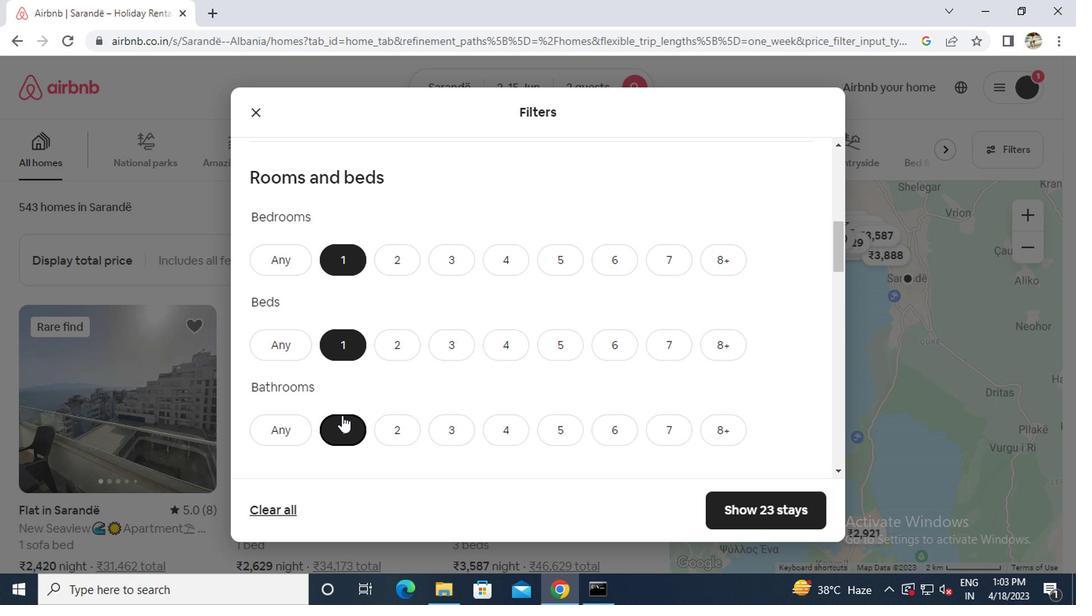 
Action: Mouse scrolled (339, 415) with delta (0, 0)
Screenshot: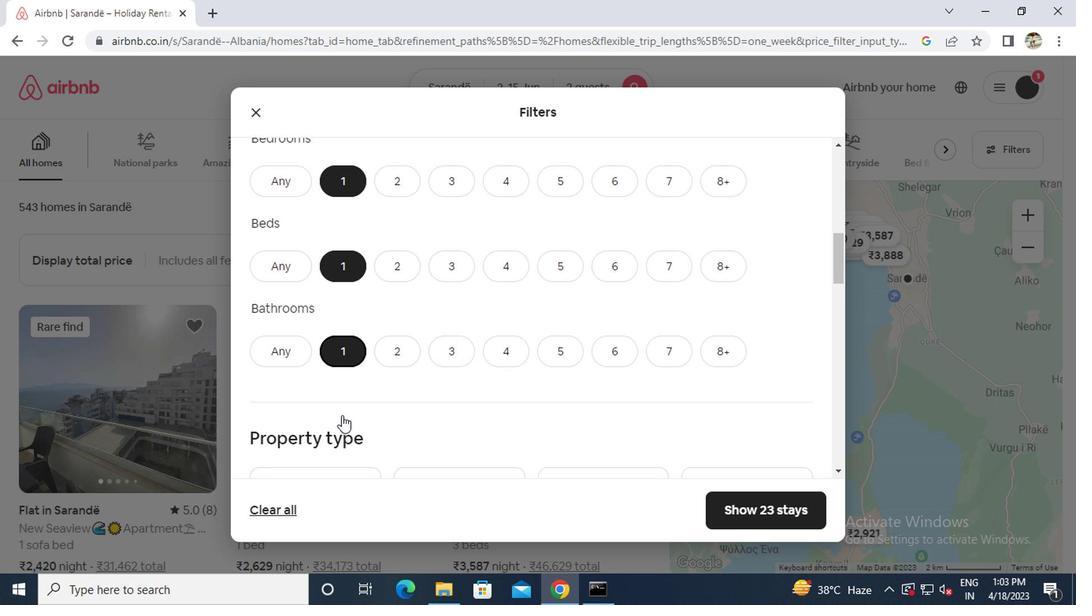 
Action: Mouse moved to (686, 427)
Screenshot: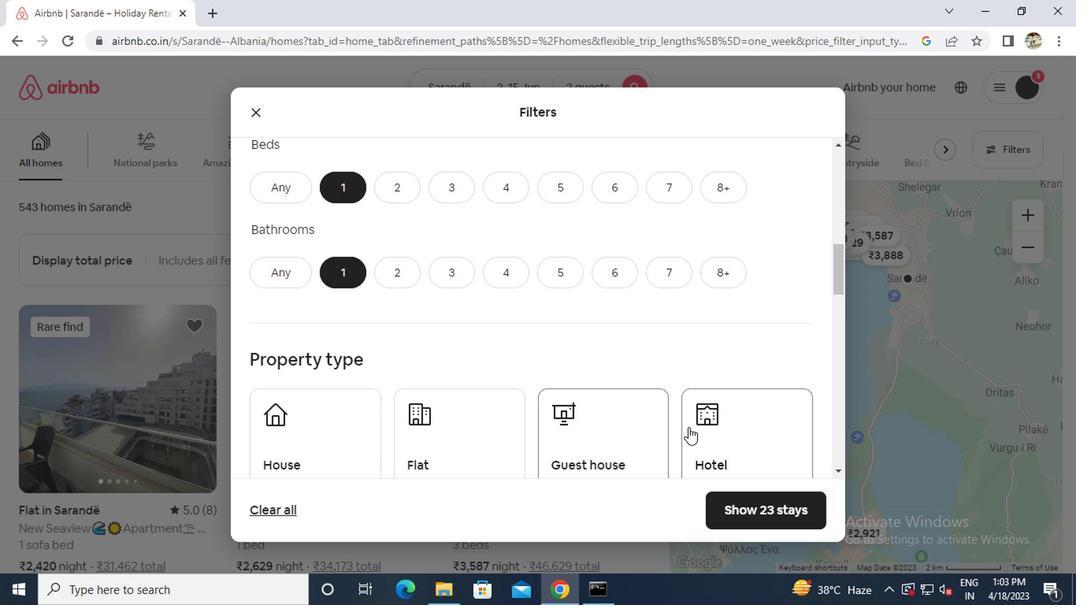 
Action: Mouse pressed left at (686, 427)
Screenshot: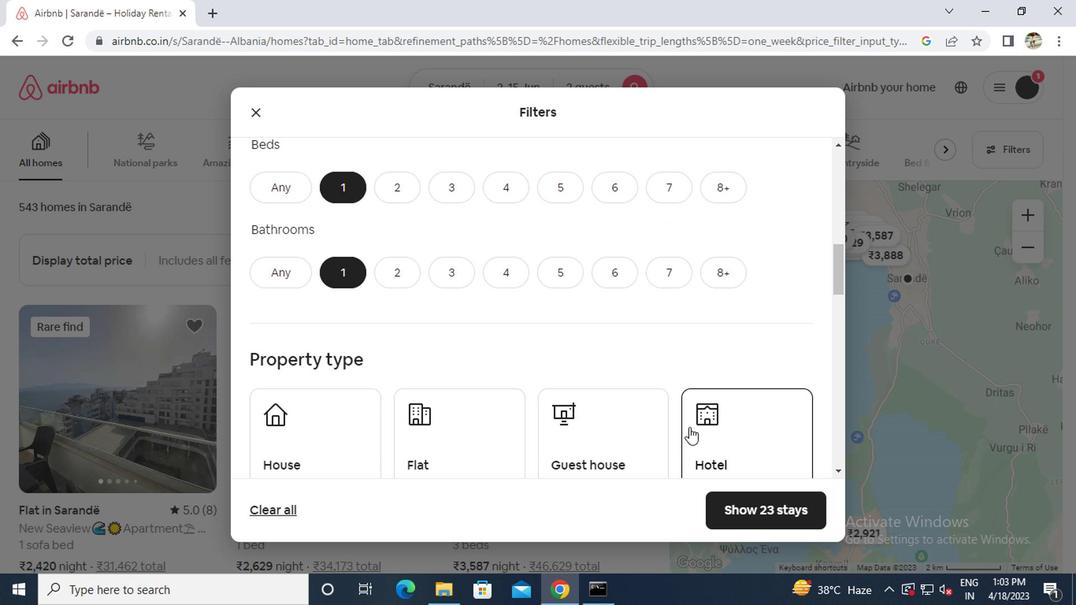 
Action: Mouse moved to (500, 379)
Screenshot: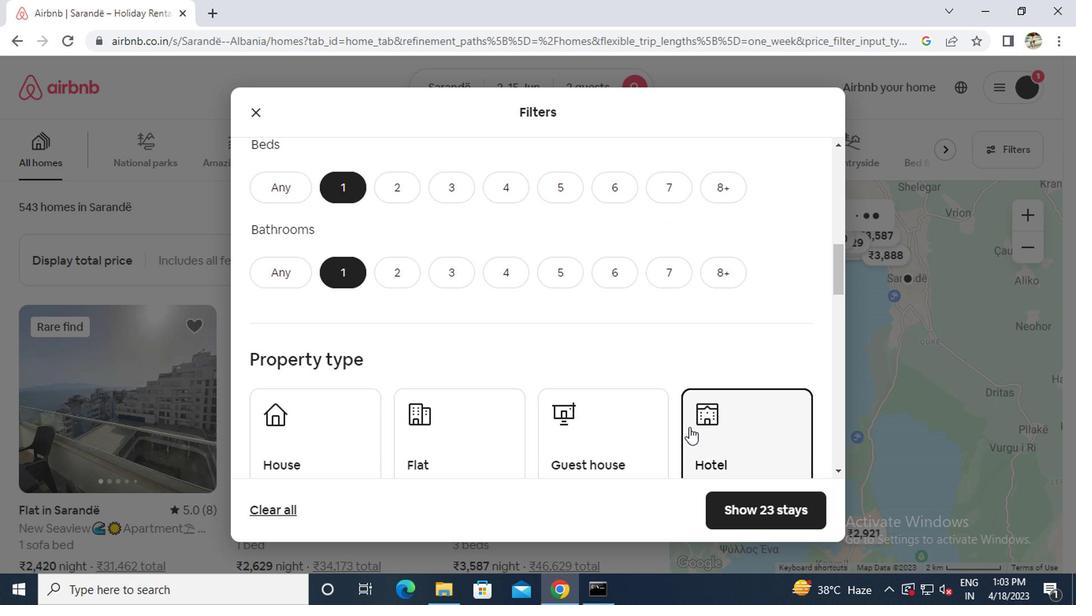 
Action: Mouse scrolled (500, 379) with delta (0, 0)
Screenshot: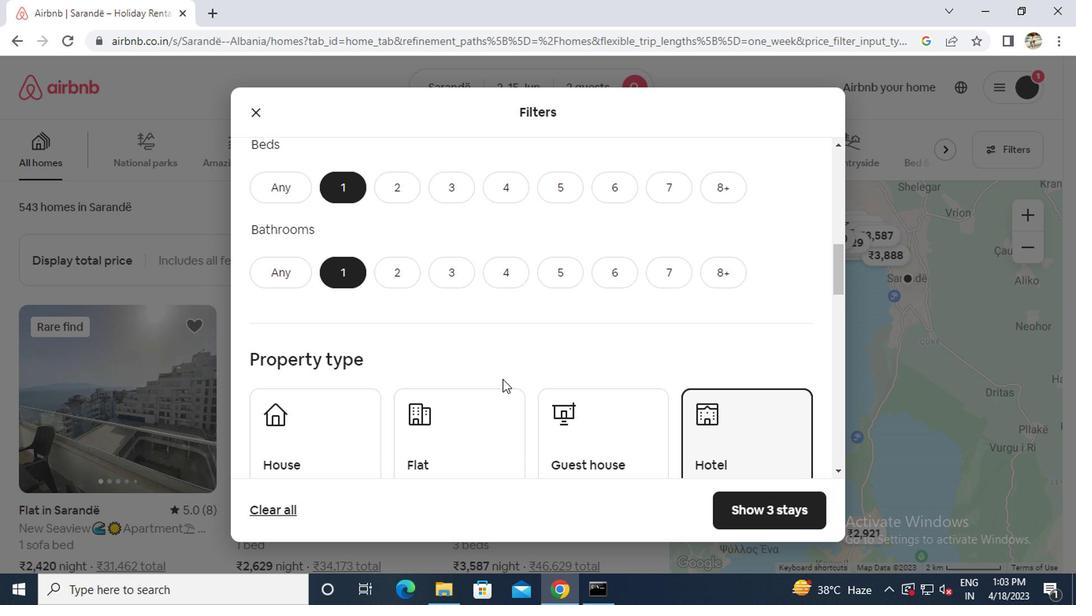 
Action: Mouse scrolled (500, 379) with delta (0, 0)
Screenshot: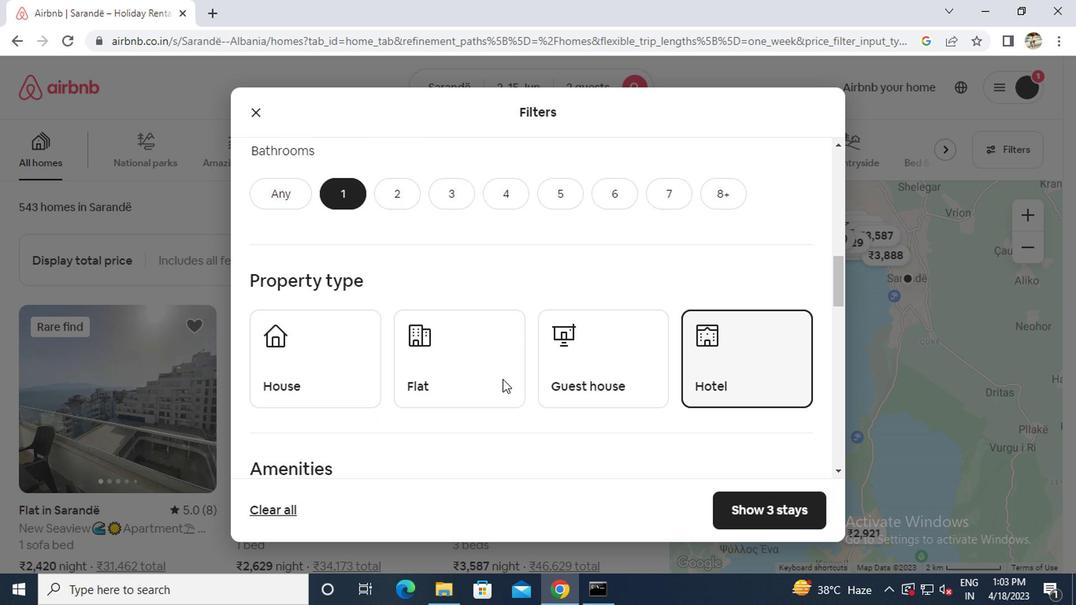 
Action: Mouse scrolled (500, 379) with delta (0, 0)
Screenshot: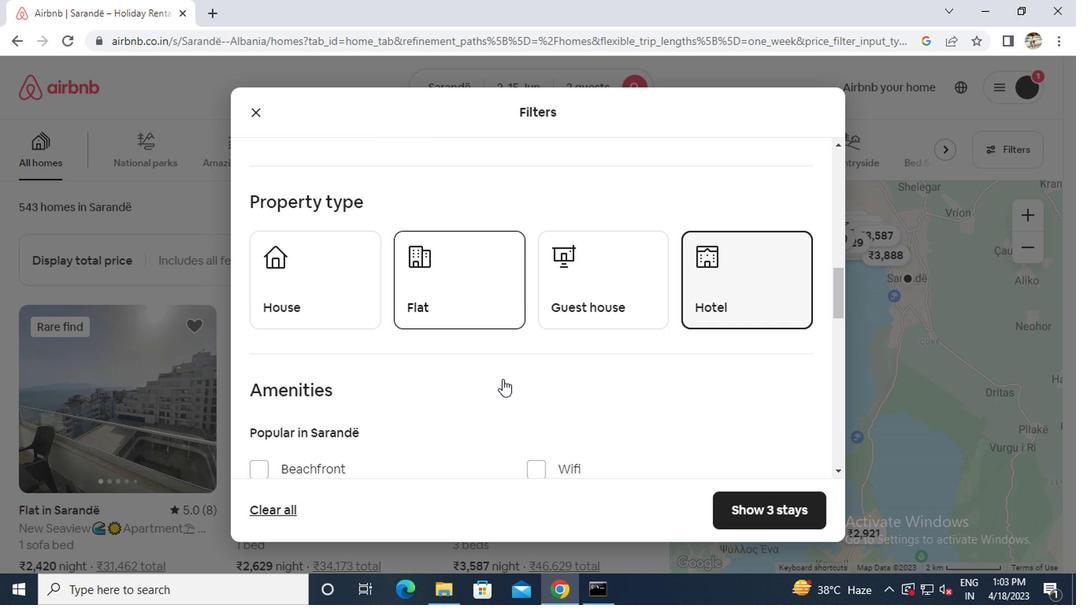 
Action: Mouse scrolled (500, 379) with delta (0, 0)
Screenshot: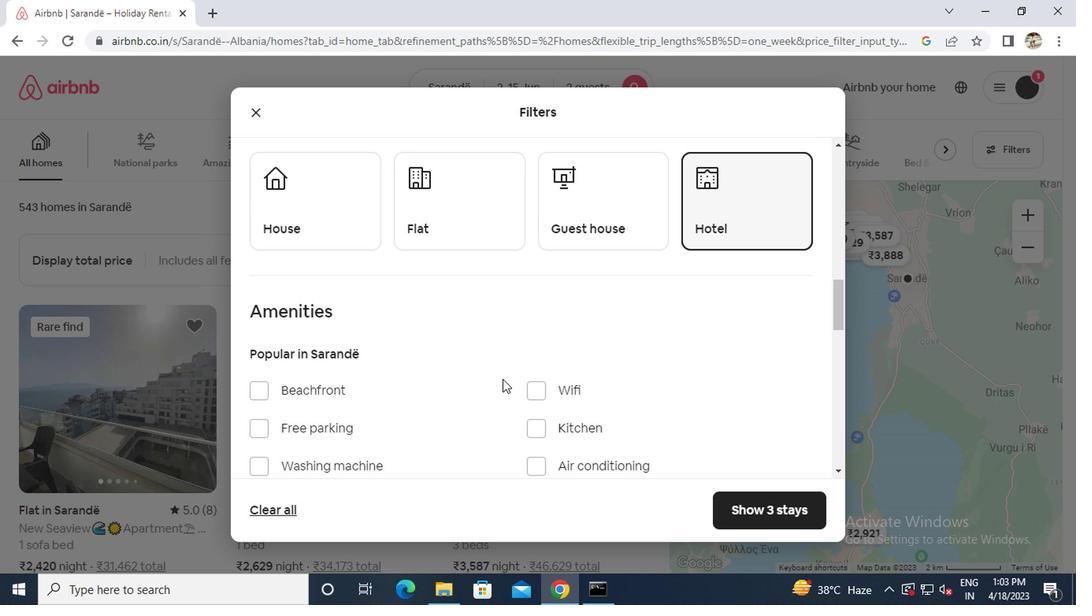 
Action: Mouse scrolled (500, 379) with delta (0, 0)
Screenshot: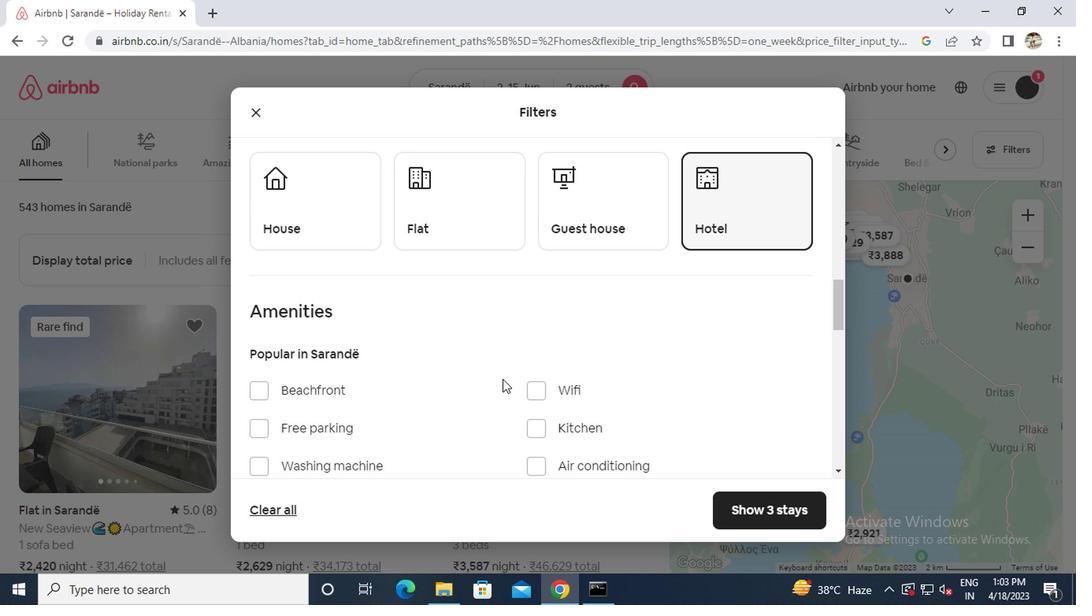 
Action: Mouse moved to (290, 334)
Screenshot: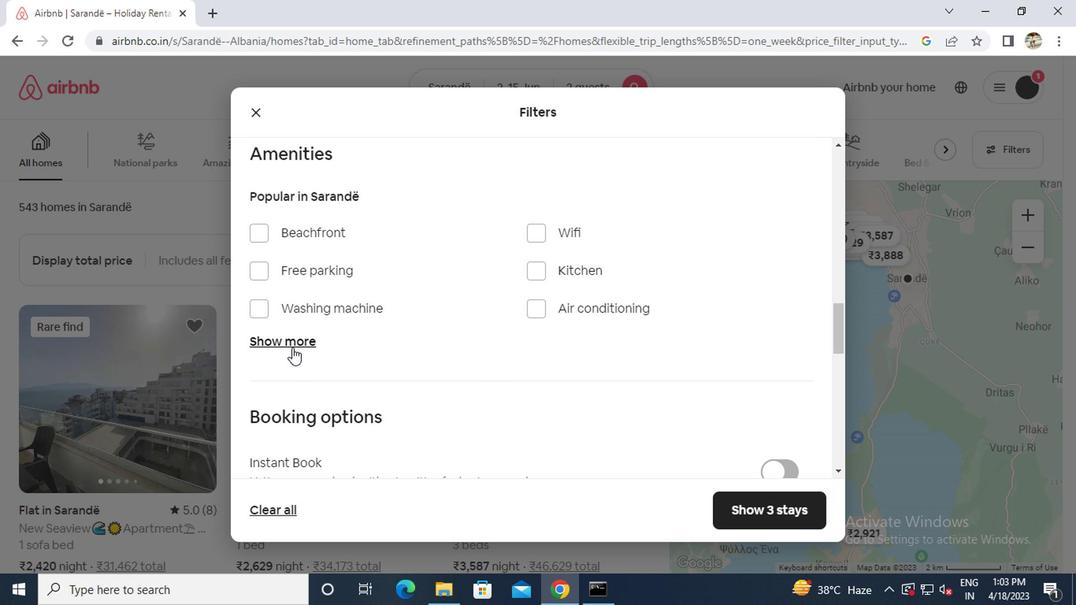 
Action: Mouse pressed left at (290, 334)
Screenshot: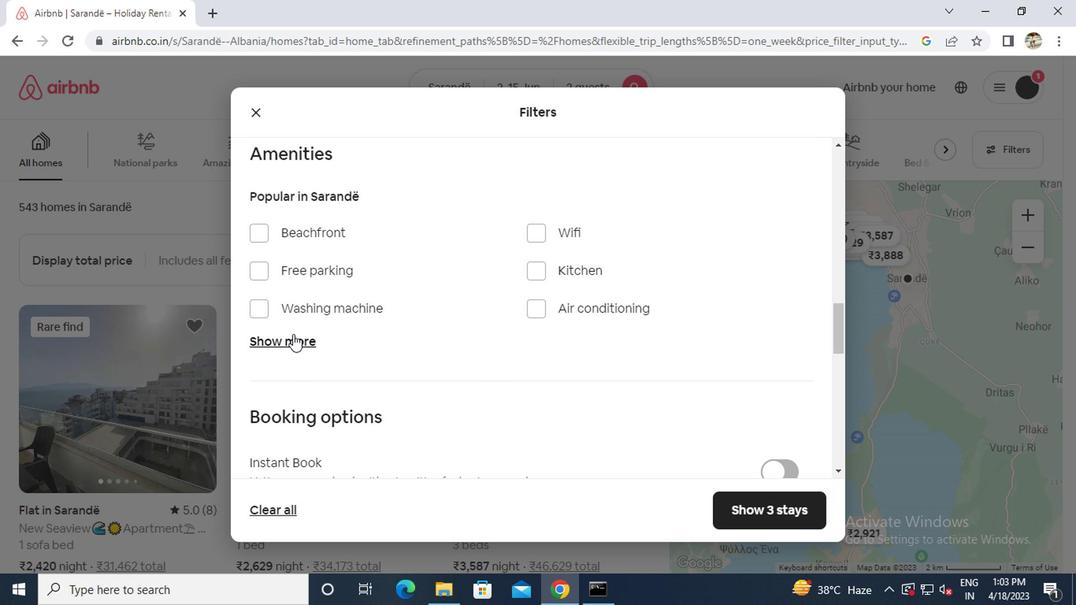 
Action: Mouse scrolled (290, 334) with delta (0, 0)
Screenshot: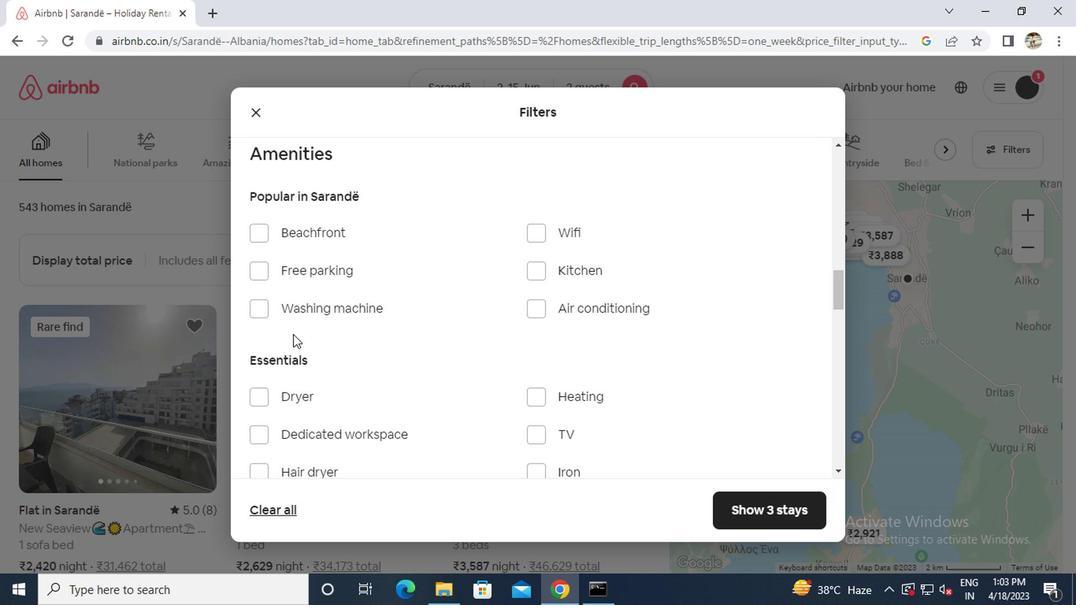 
Action: Mouse moved to (530, 320)
Screenshot: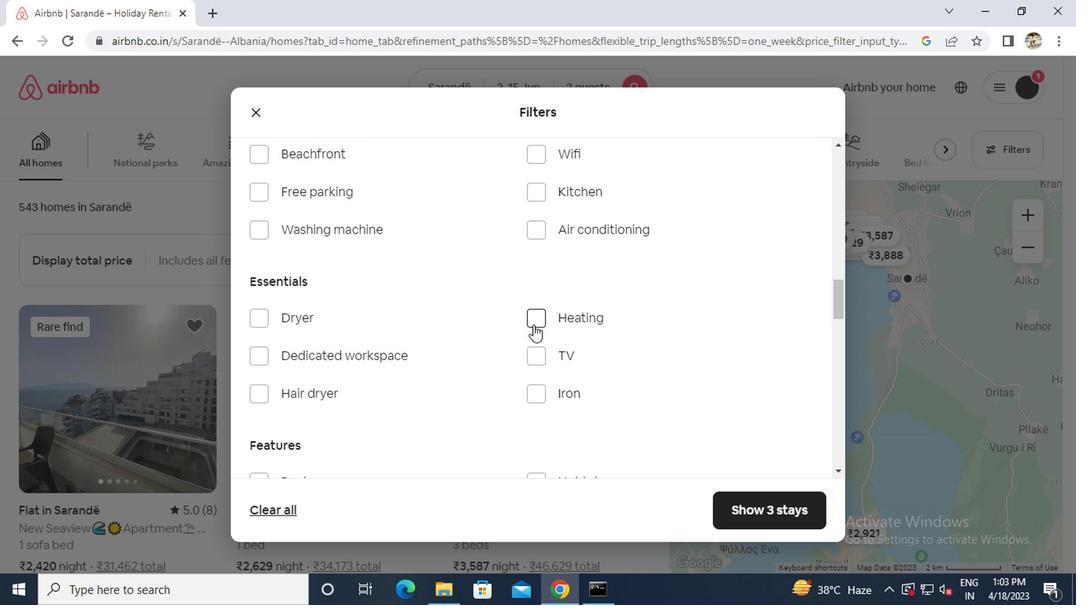 
Action: Mouse pressed left at (530, 320)
Screenshot: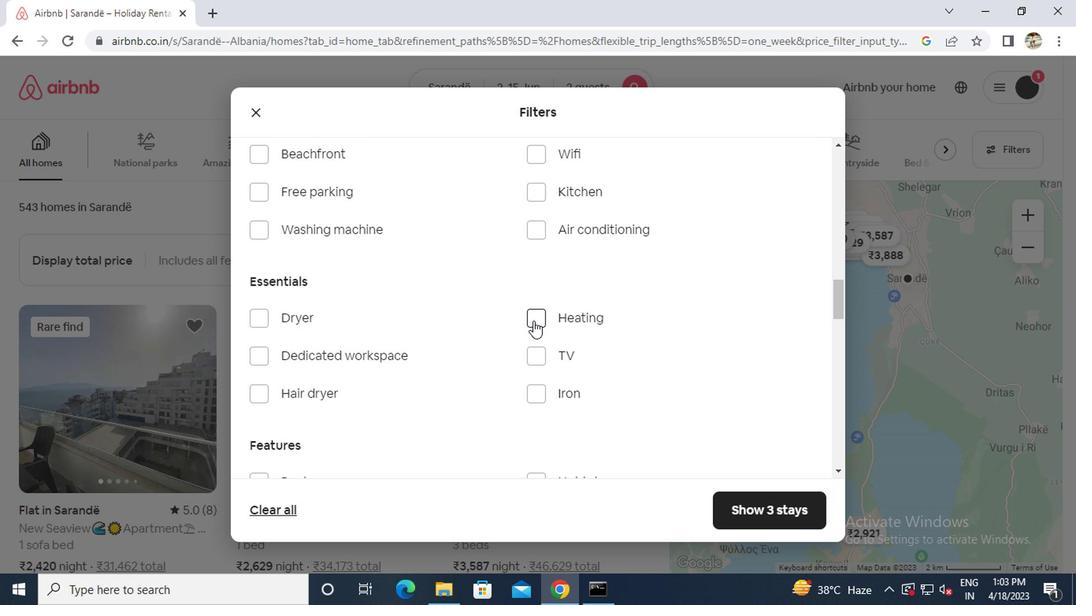
Action: Mouse scrolled (530, 320) with delta (0, 0)
Screenshot: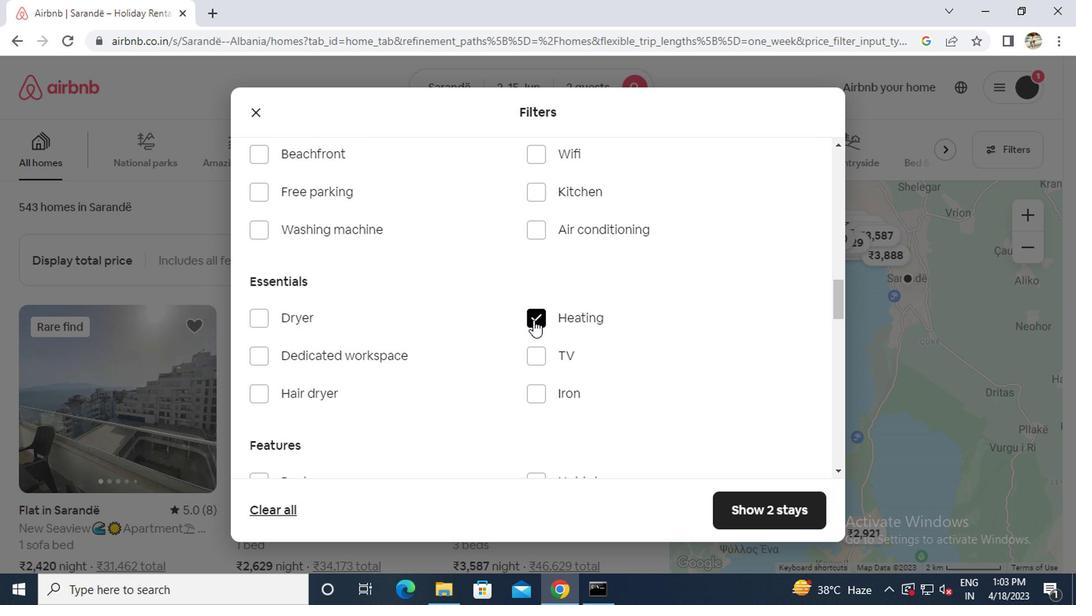 
Action: Mouse scrolled (530, 320) with delta (0, 0)
Screenshot: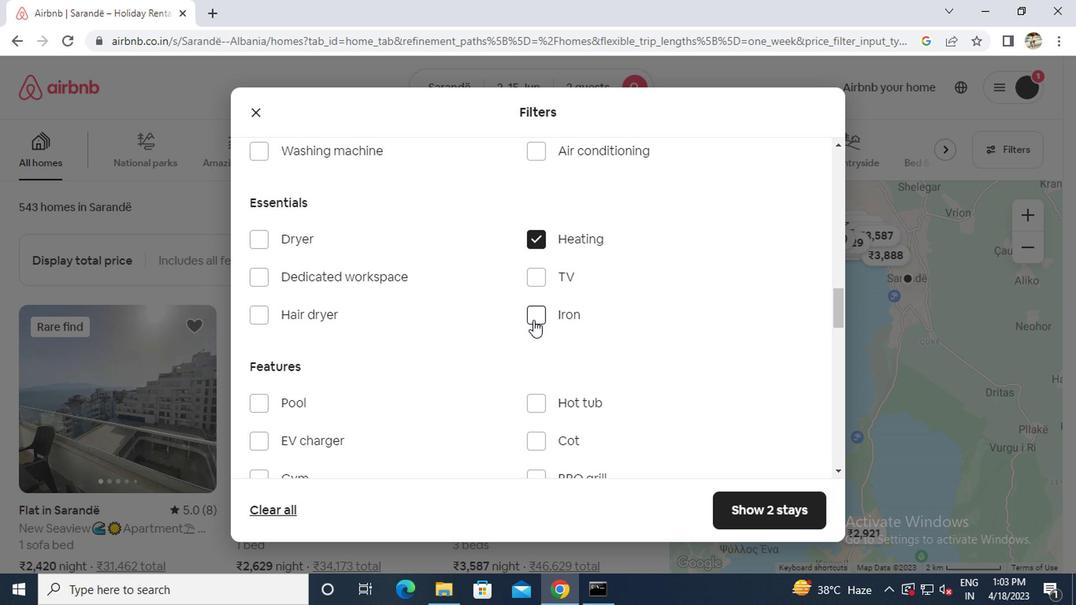 
Action: Mouse scrolled (530, 320) with delta (0, 0)
Screenshot: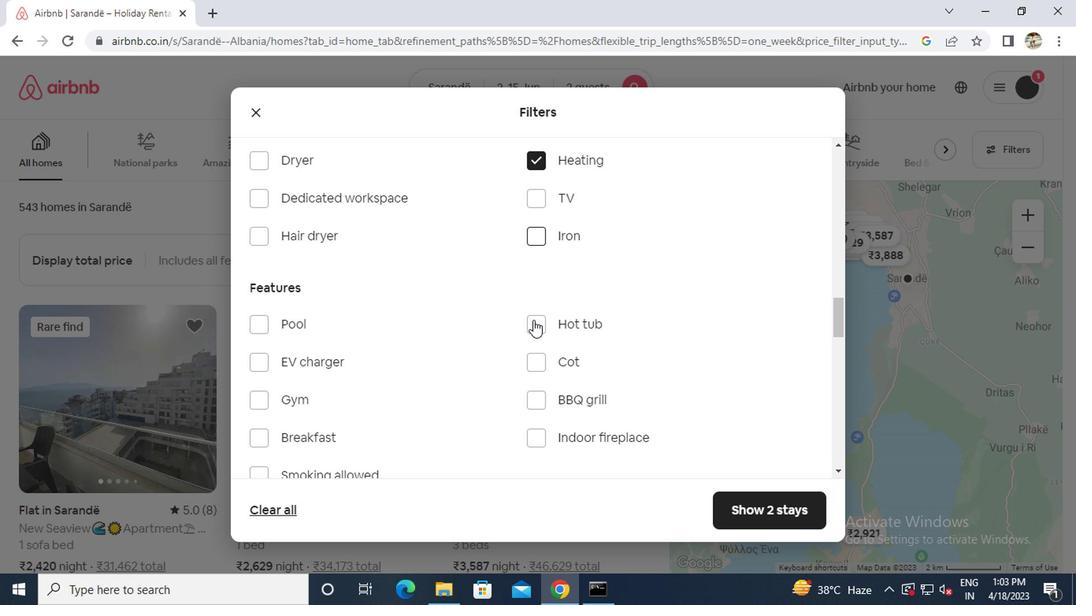 
Action: Mouse scrolled (530, 320) with delta (0, 0)
Screenshot: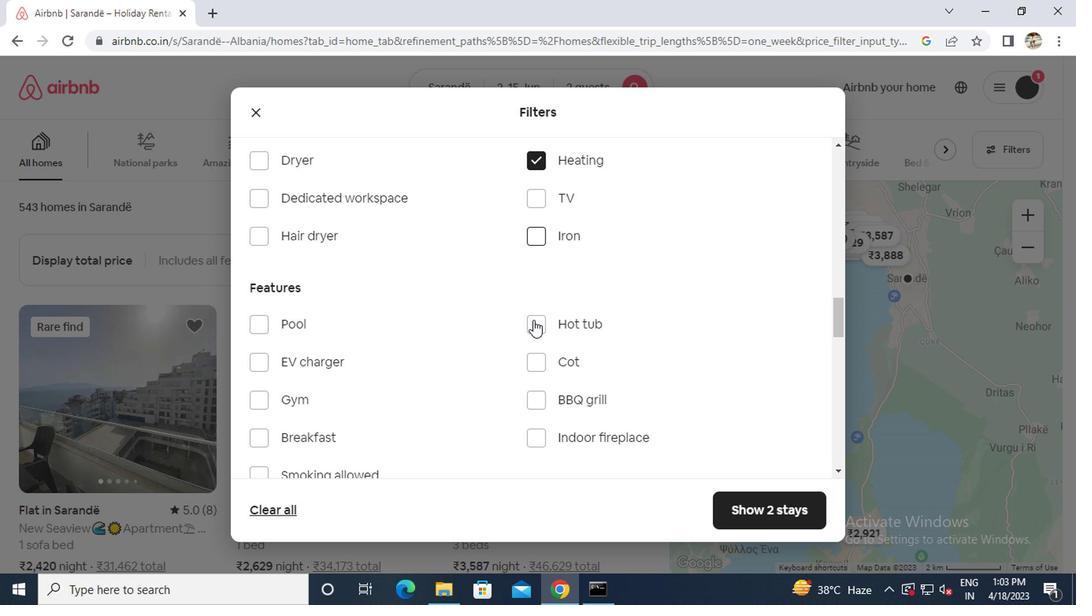 
Action: Mouse scrolled (530, 320) with delta (0, 0)
Screenshot: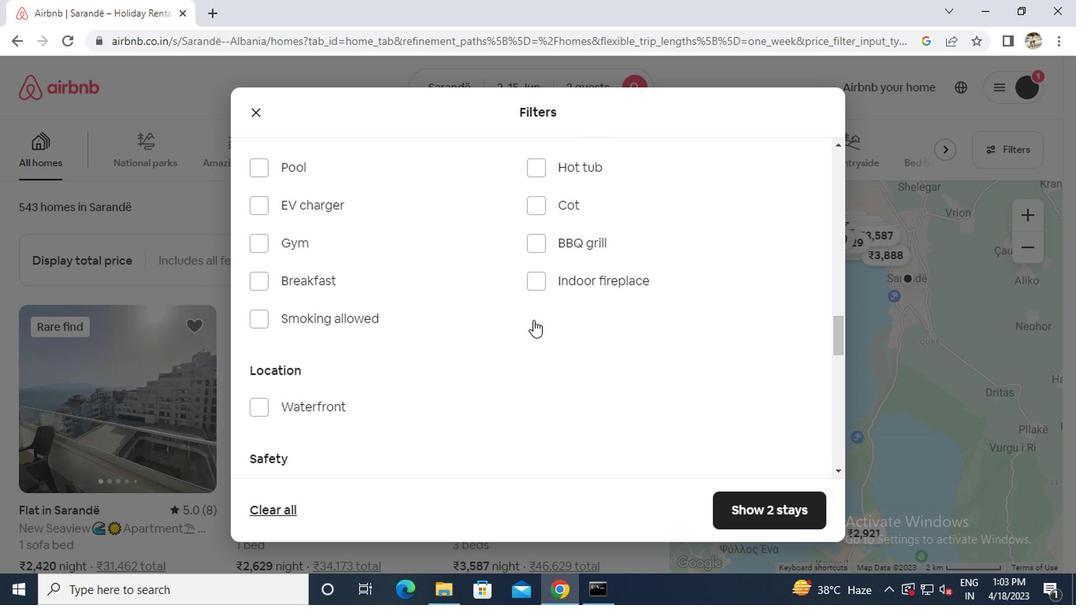 
Action: Mouse scrolled (530, 320) with delta (0, 0)
Screenshot: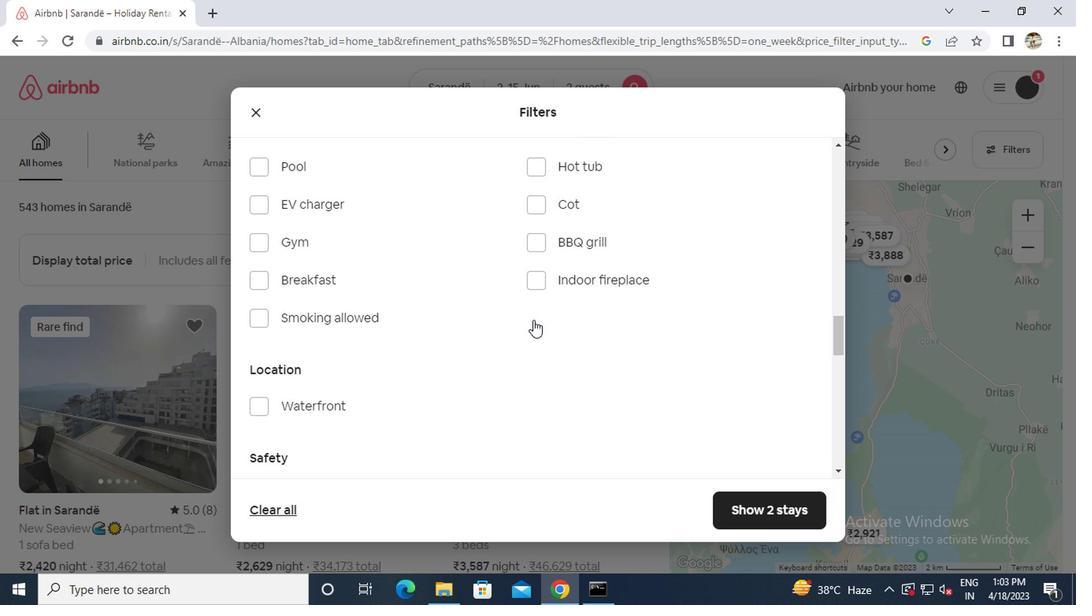 
Action: Mouse scrolled (530, 320) with delta (0, 0)
Screenshot: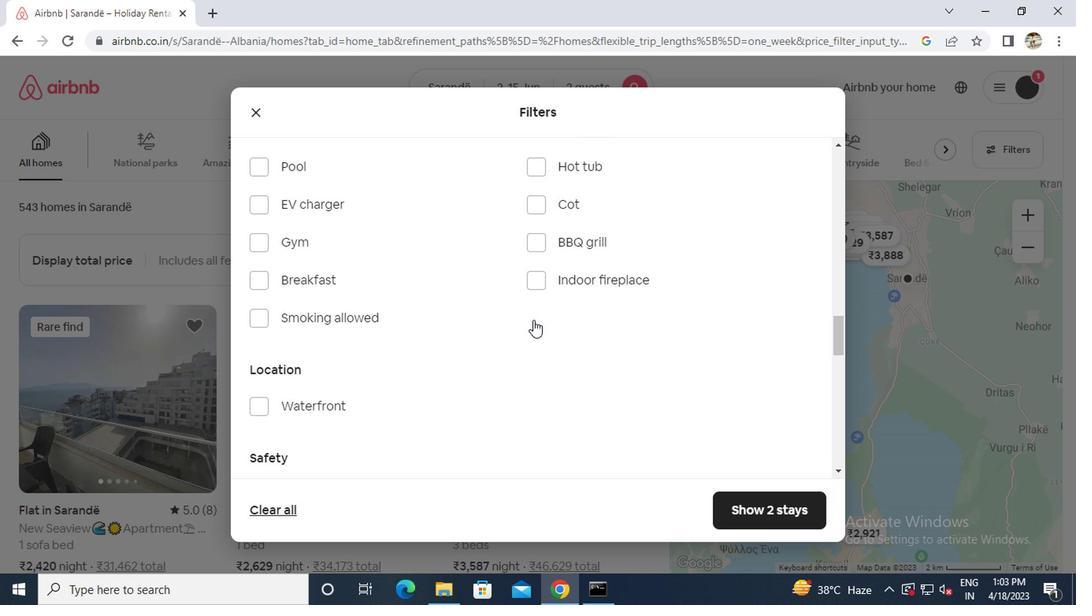 
Action: Mouse scrolled (530, 320) with delta (0, 0)
Screenshot: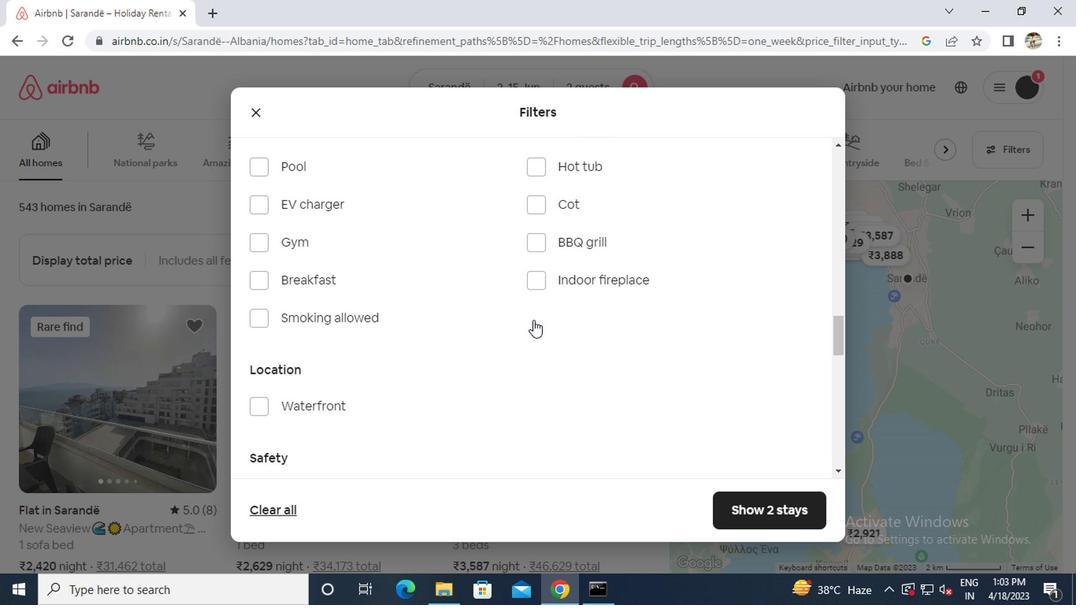 
Action: Mouse moved to (763, 393)
Screenshot: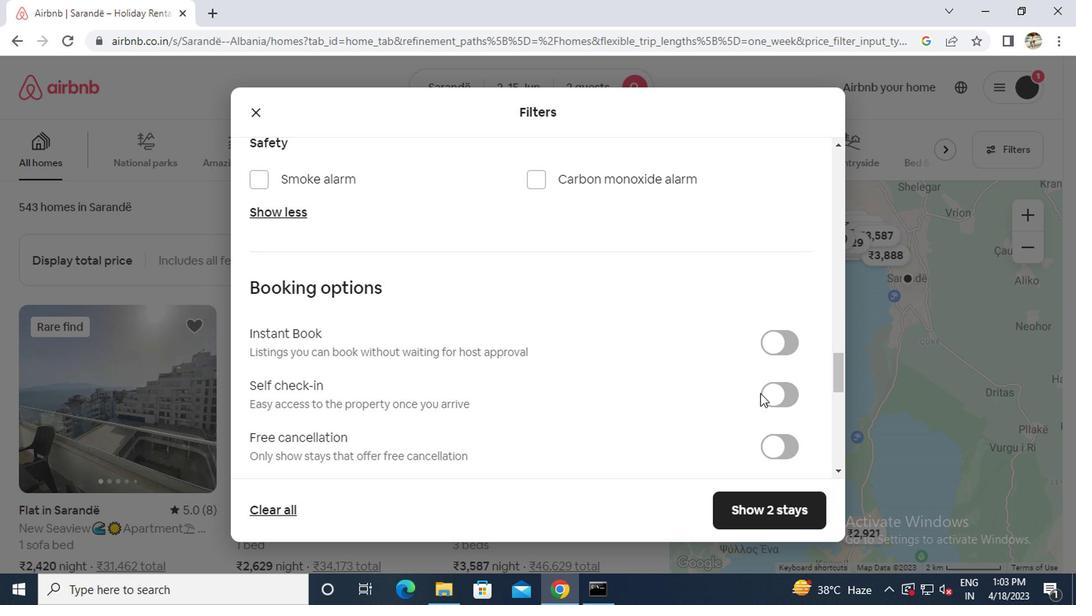 
Action: Mouse pressed left at (763, 393)
Screenshot: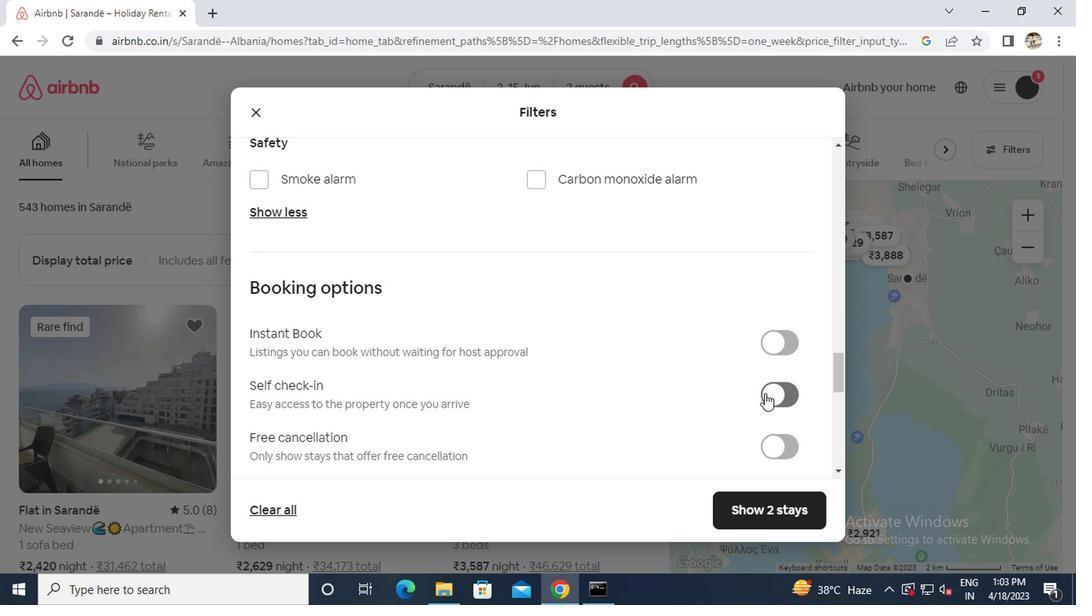 
Action: Mouse moved to (610, 398)
Screenshot: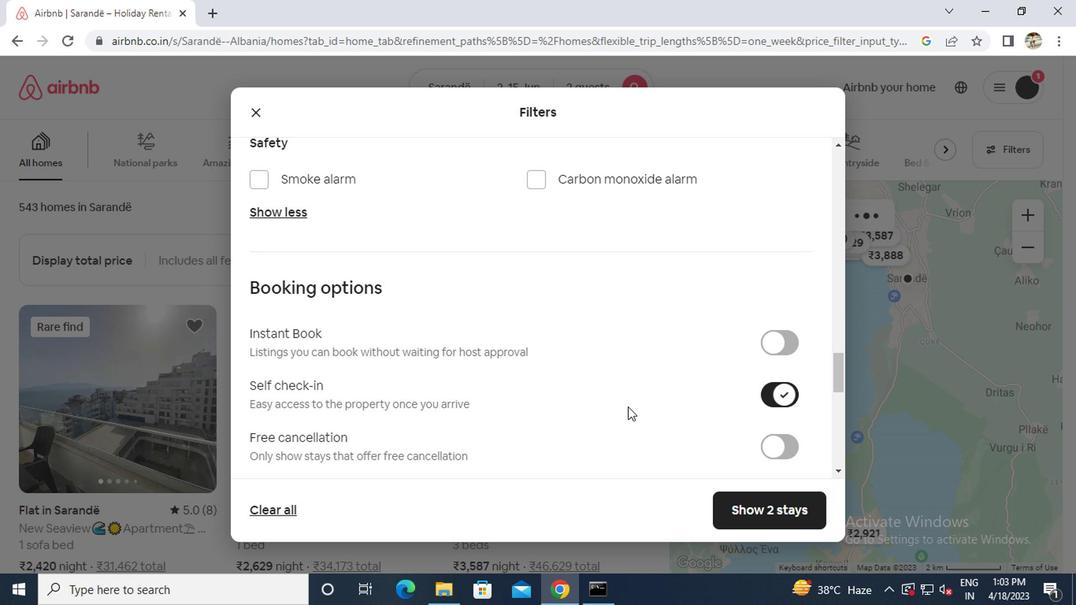 
Action: Mouse scrolled (610, 397) with delta (0, -1)
Screenshot: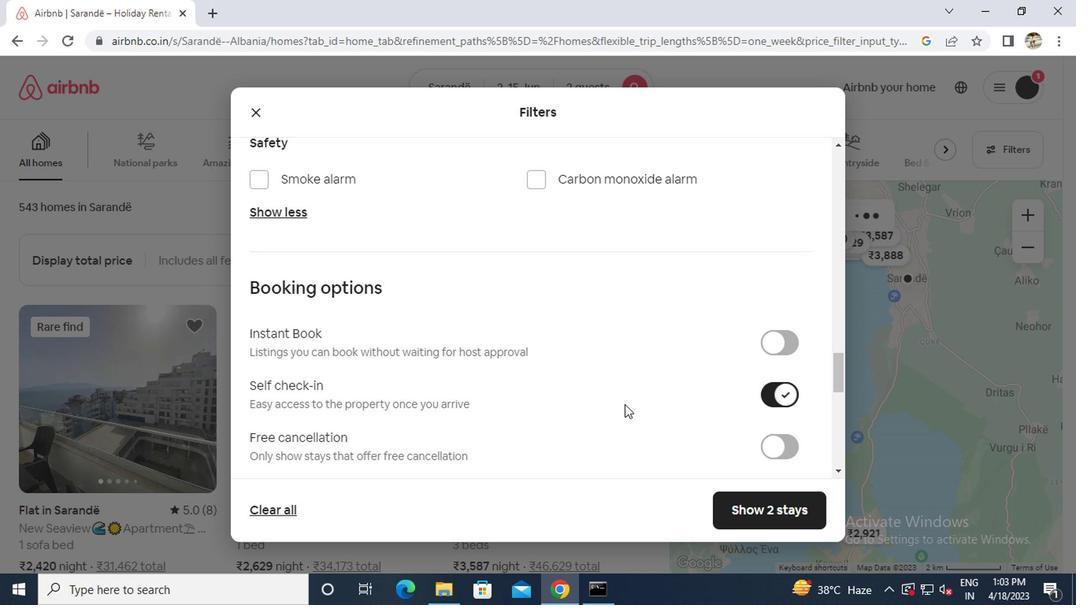 
Action: Mouse moved to (610, 398)
Screenshot: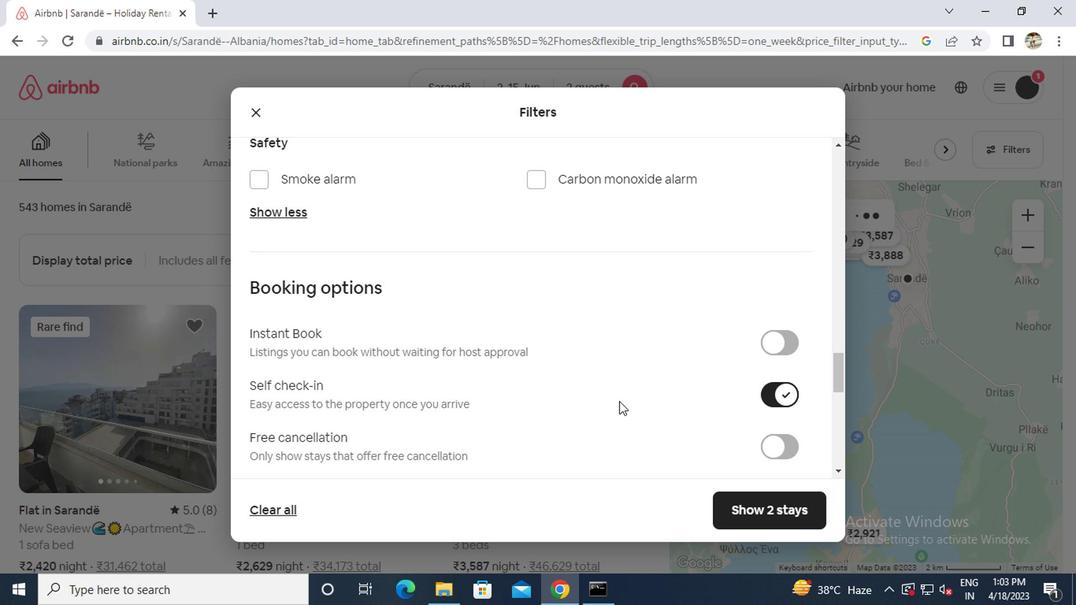 
Action: Mouse scrolled (610, 397) with delta (0, -1)
Screenshot: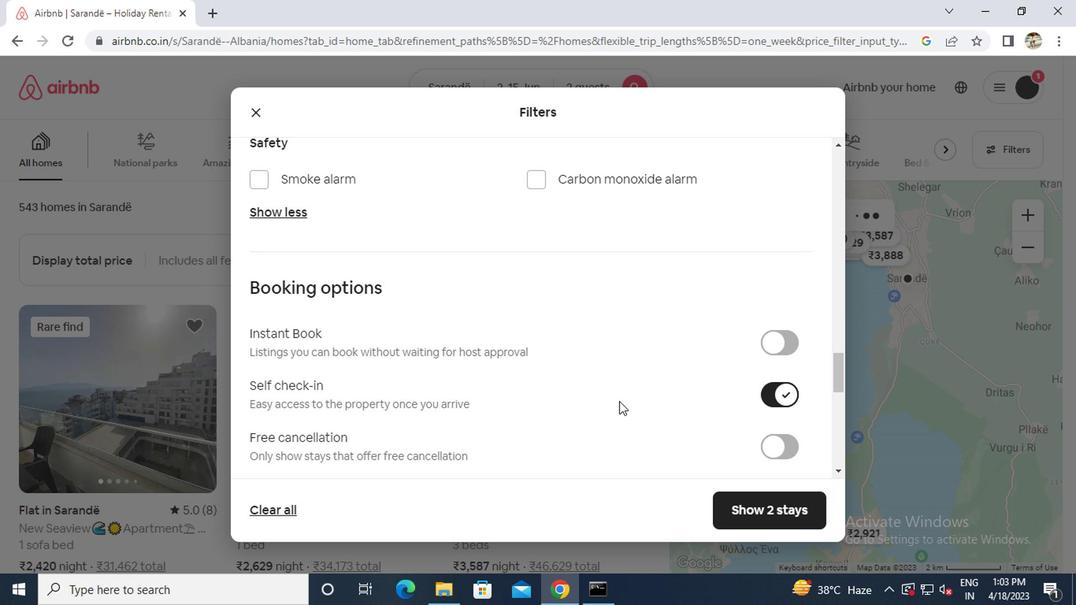 
Action: Mouse moved to (608, 397)
Screenshot: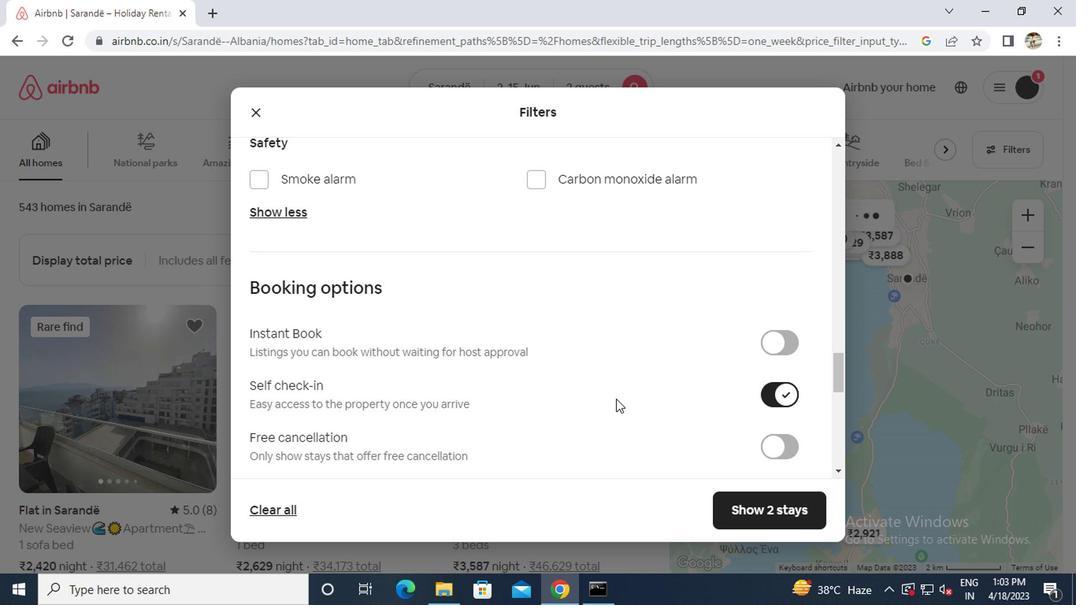 
Action: Mouse scrolled (608, 397) with delta (0, 0)
Screenshot: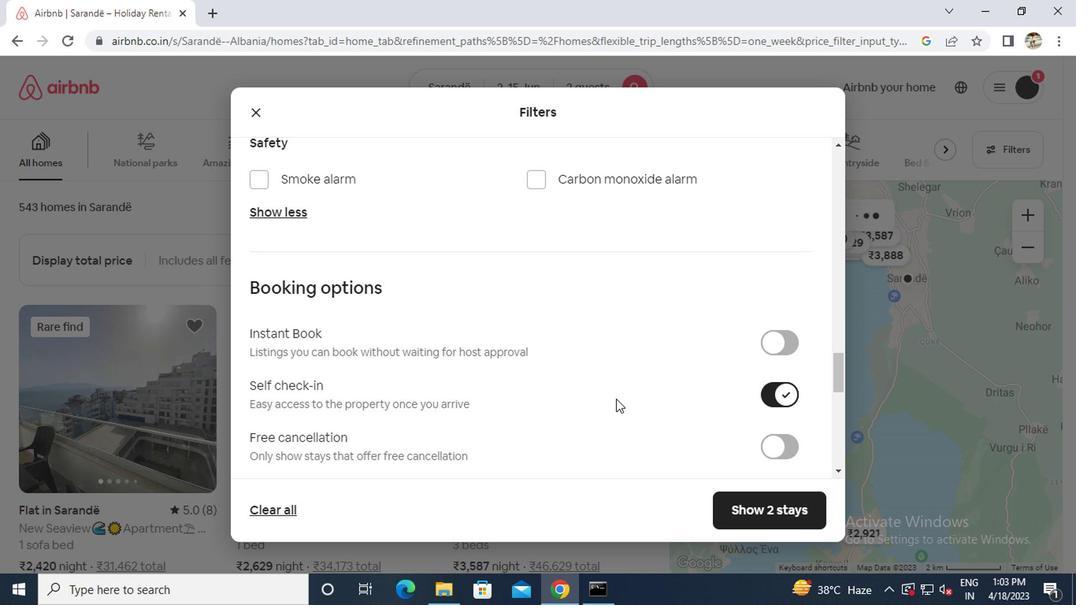 
Action: Mouse moved to (522, 371)
Screenshot: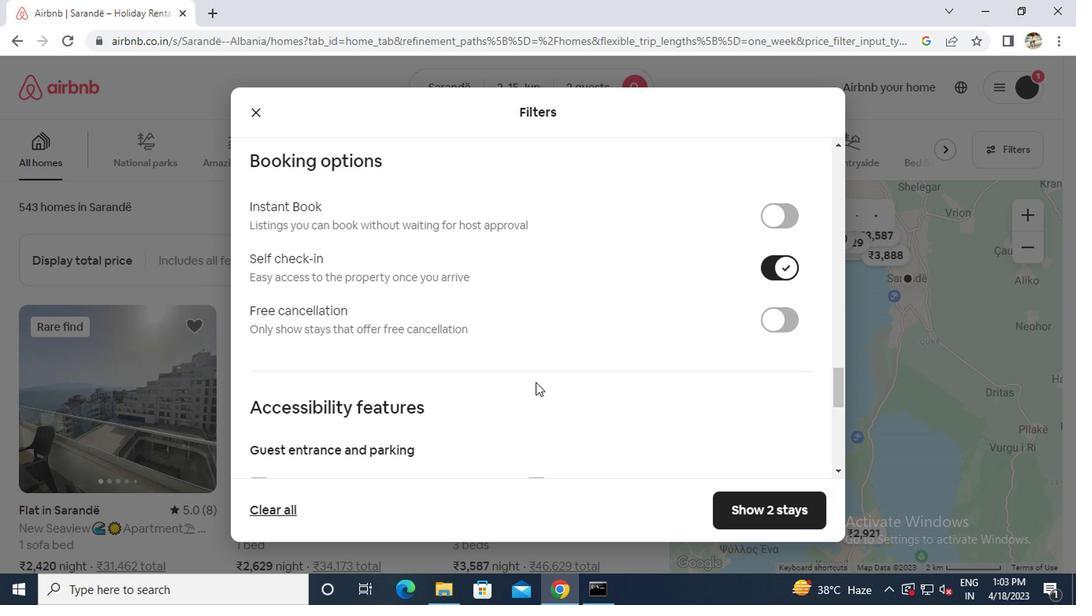 
Action: Mouse scrolled (522, 371) with delta (0, 0)
Screenshot: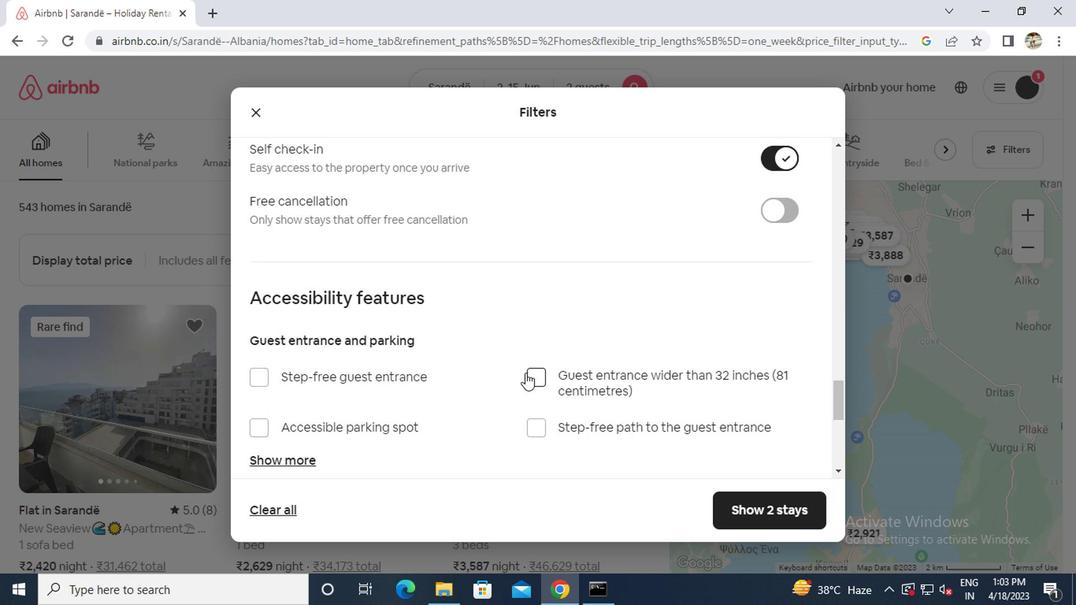 
Action: Mouse scrolled (522, 371) with delta (0, 0)
Screenshot: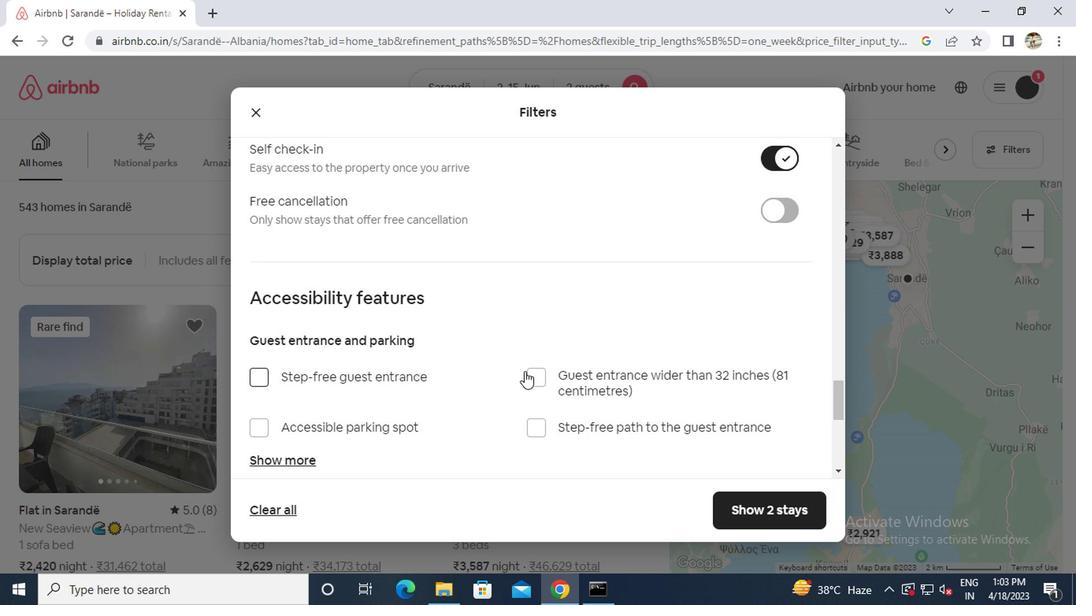 
Action: Mouse scrolled (522, 371) with delta (0, 0)
Screenshot: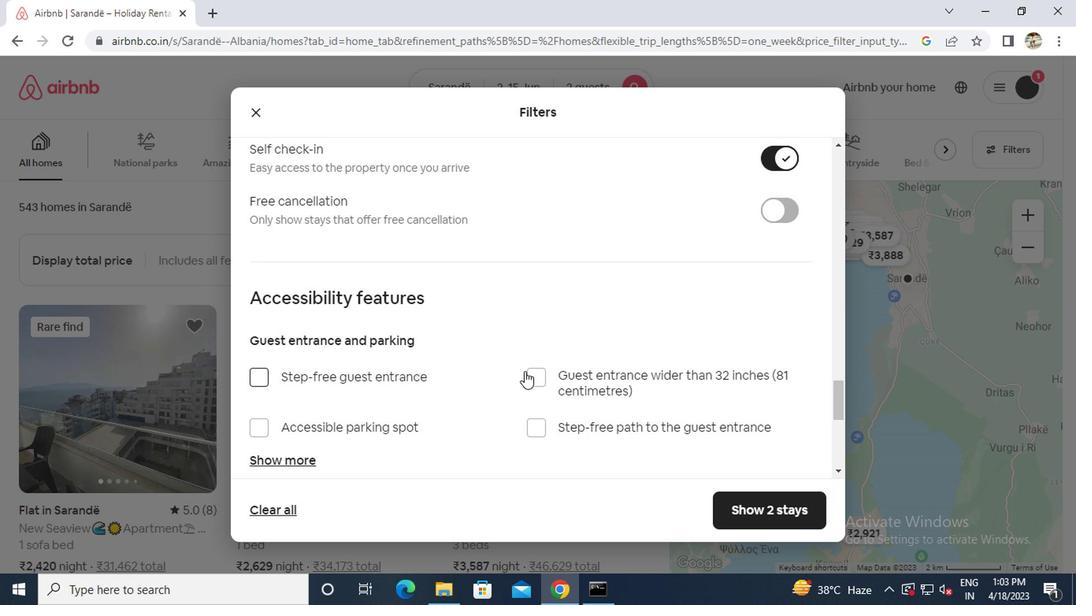 
Action: Mouse moved to (518, 371)
Screenshot: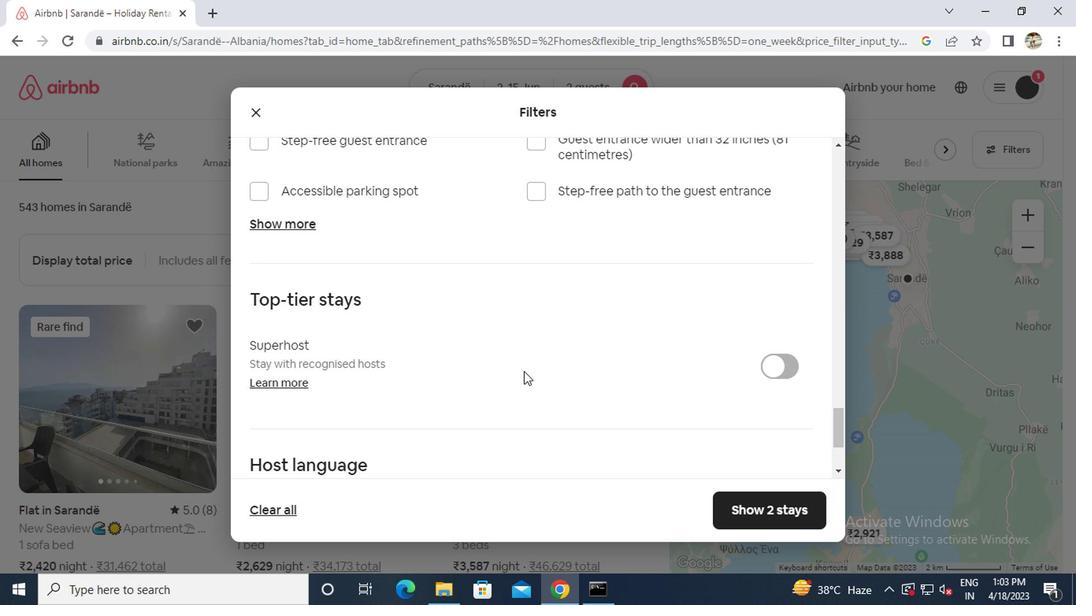 
Action: Mouse scrolled (518, 371) with delta (0, 0)
Screenshot: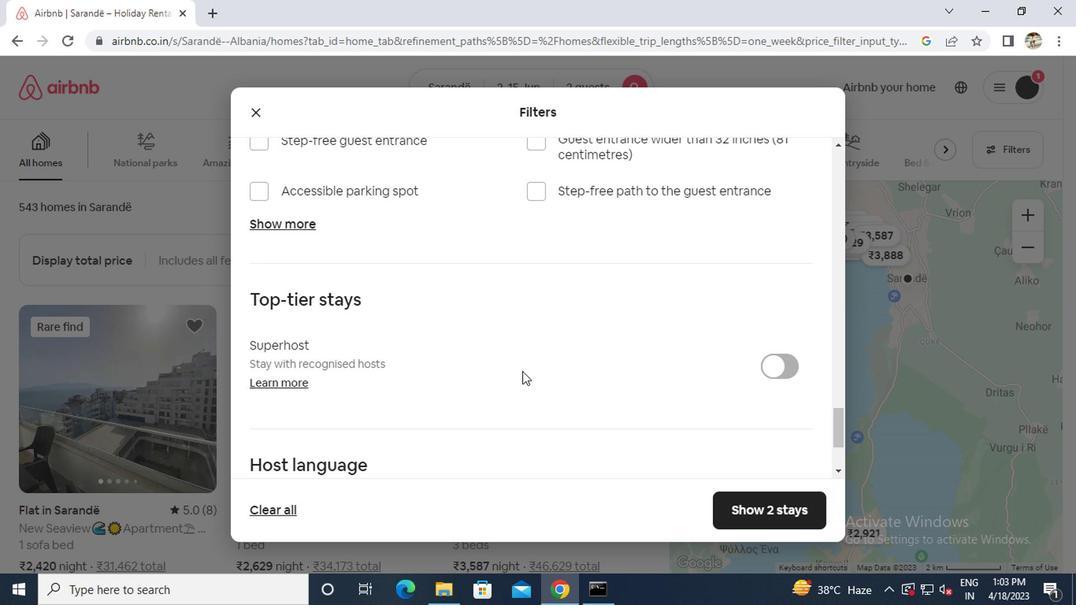 
Action: Mouse scrolled (518, 371) with delta (0, 0)
Screenshot: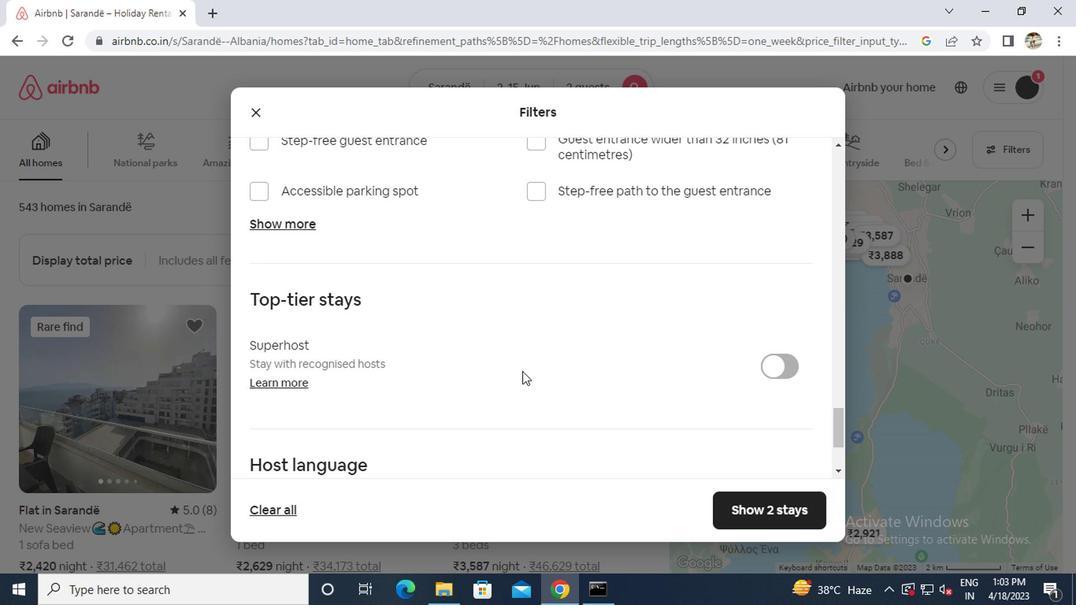 
Action: Mouse scrolled (518, 371) with delta (0, 0)
Screenshot: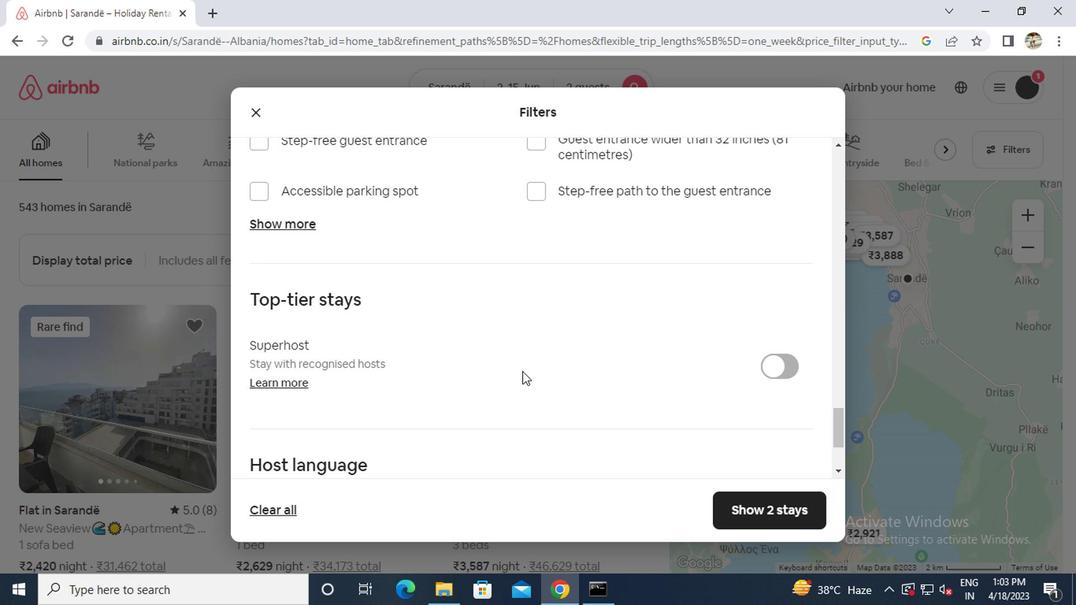 
Action: Mouse moved to (490, 379)
Screenshot: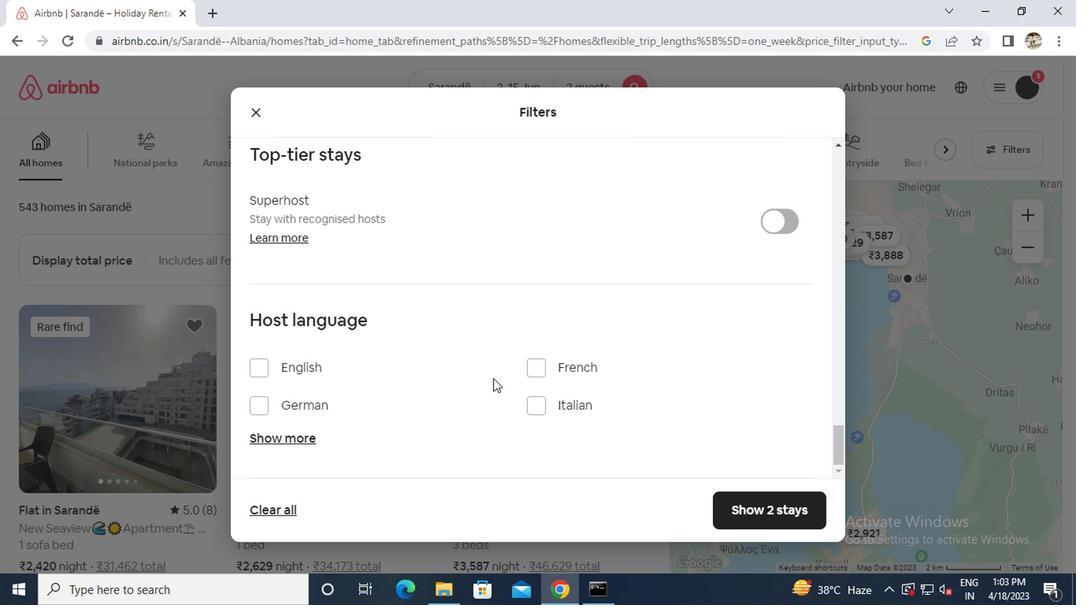 
Action: Mouse scrolled (490, 379) with delta (0, 0)
Screenshot: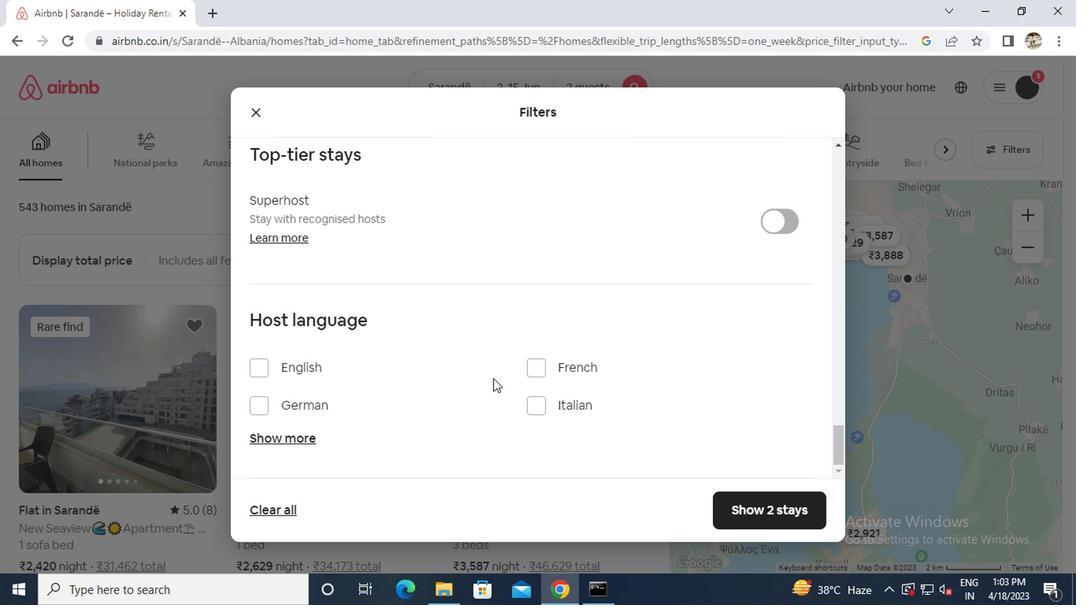 
Action: Mouse scrolled (490, 379) with delta (0, 0)
Screenshot: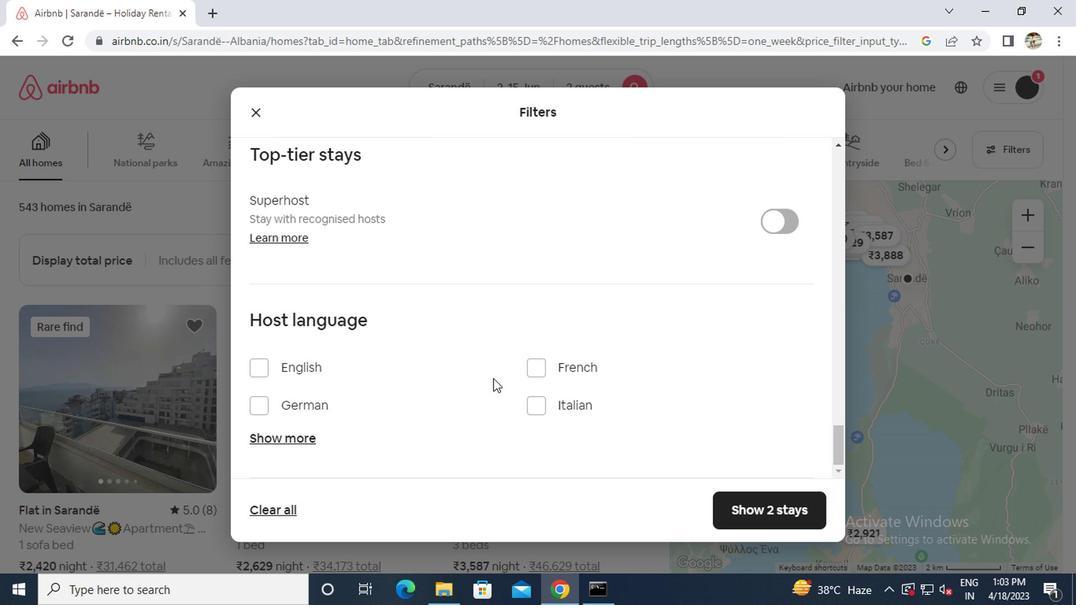 
Action: Mouse moved to (293, 365)
Screenshot: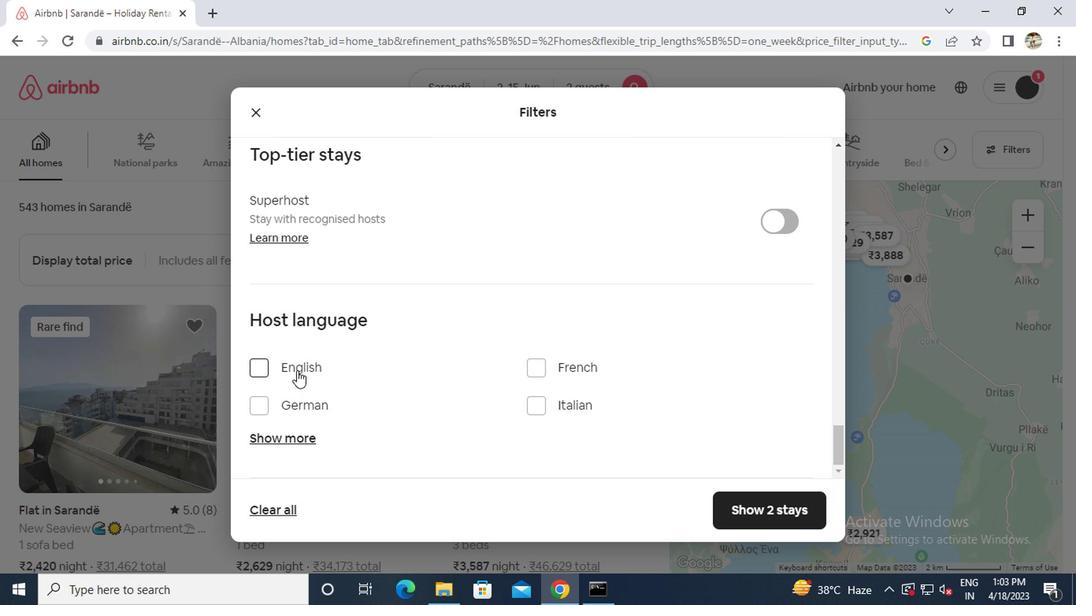 
Action: Mouse pressed left at (293, 365)
Screenshot: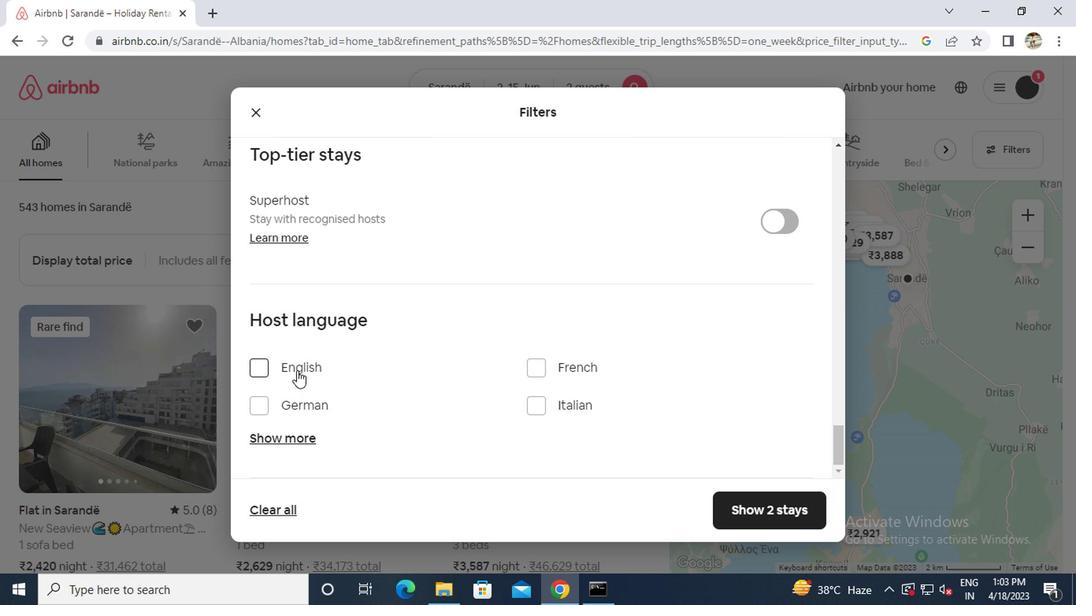 
Action: Mouse moved to (765, 505)
Screenshot: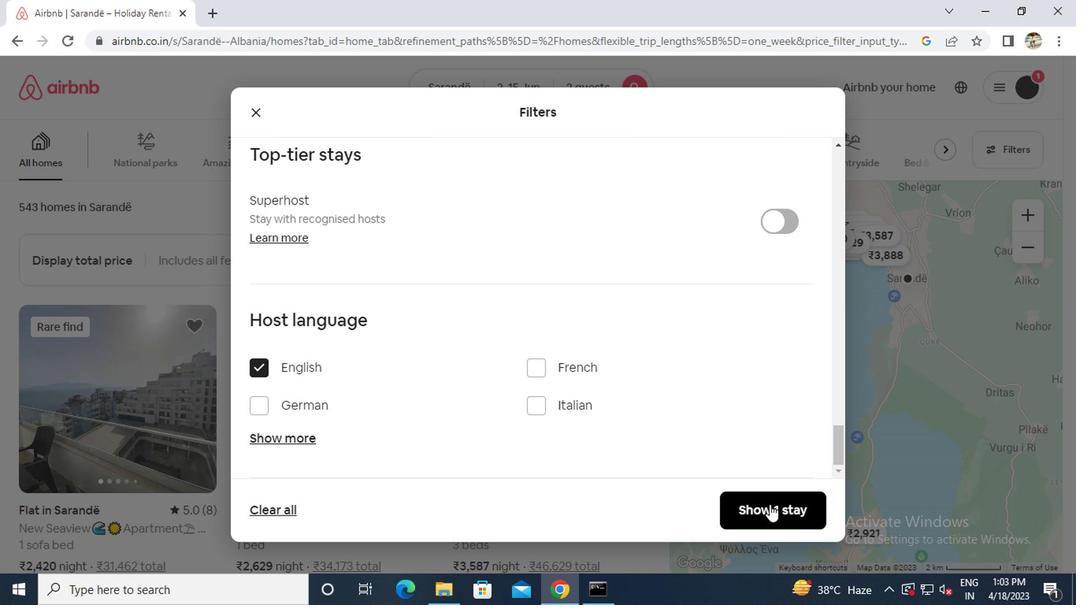 
Action: Mouse pressed left at (765, 505)
Screenshot: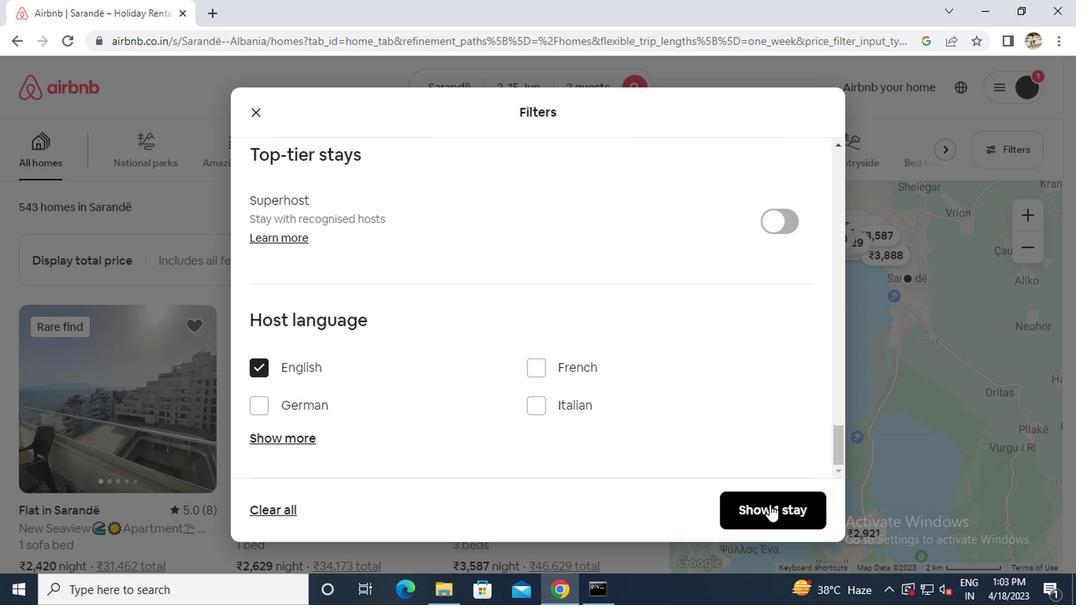 
